 Task: Look for space in Modiin, Israel from 6th September, 2023 to 10th September, 2023 for 1 adult in price range Rs.9000 to Rs.17000. Place can be private room with 1  bedroom having 1 bed and 1 bathroom. Property type can be house, flat, guest house, hotel. Amenities needed are: washing machine. Booking option can be shelf check-in. Required host language is English.
Action: Mouse moved to (428, 56)
Screenshot: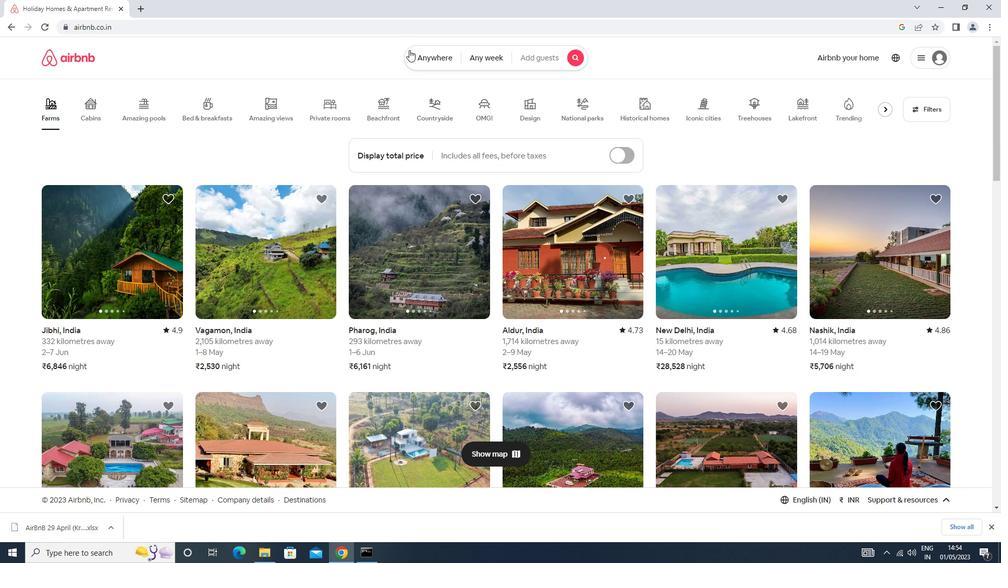 
Action: Mouse pressed left at (428, 56)
Screenshot: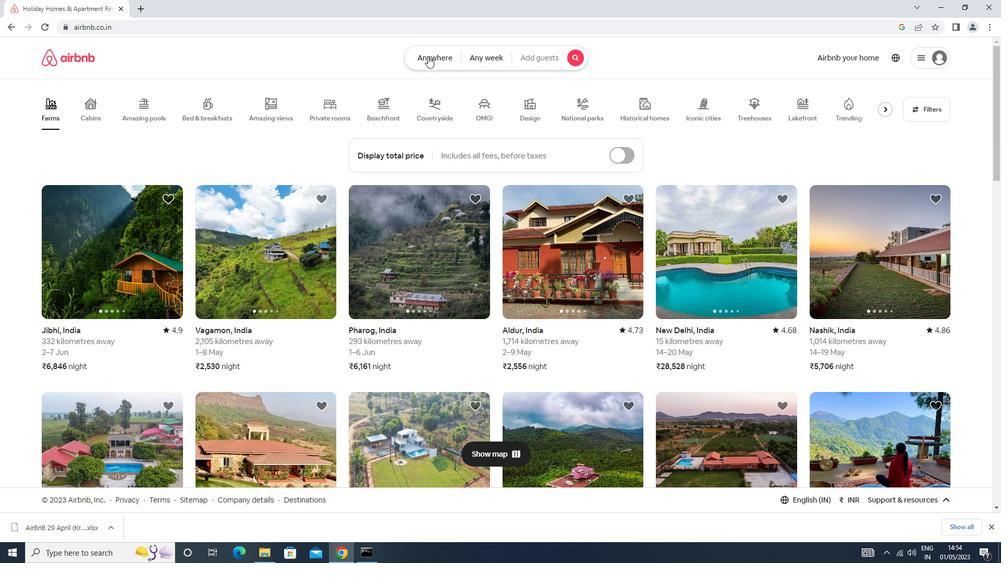 
Action: Mouse moved to (350, 95)
Screenshot: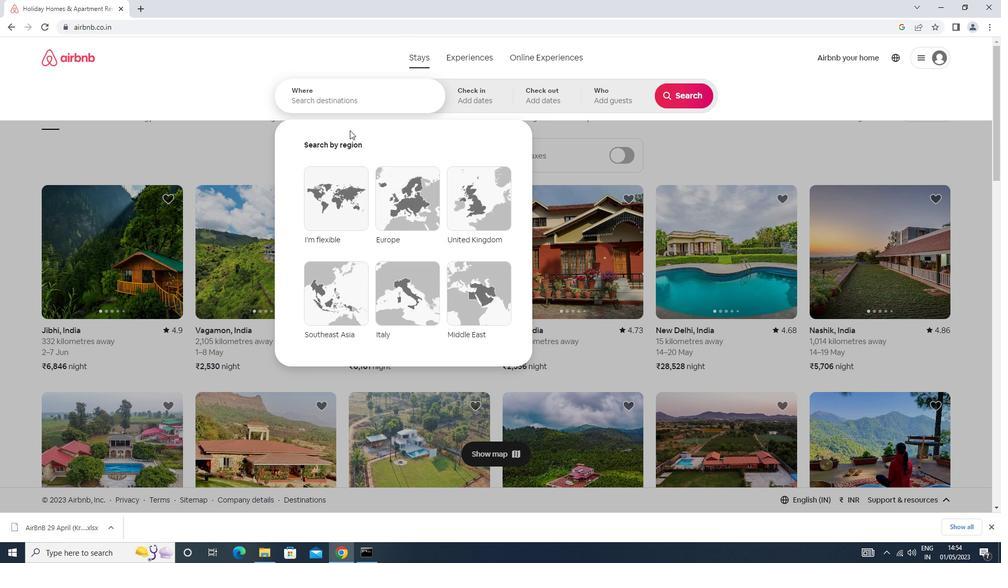 
Action: Mouse pressed left at (350, 95)
Screenshot: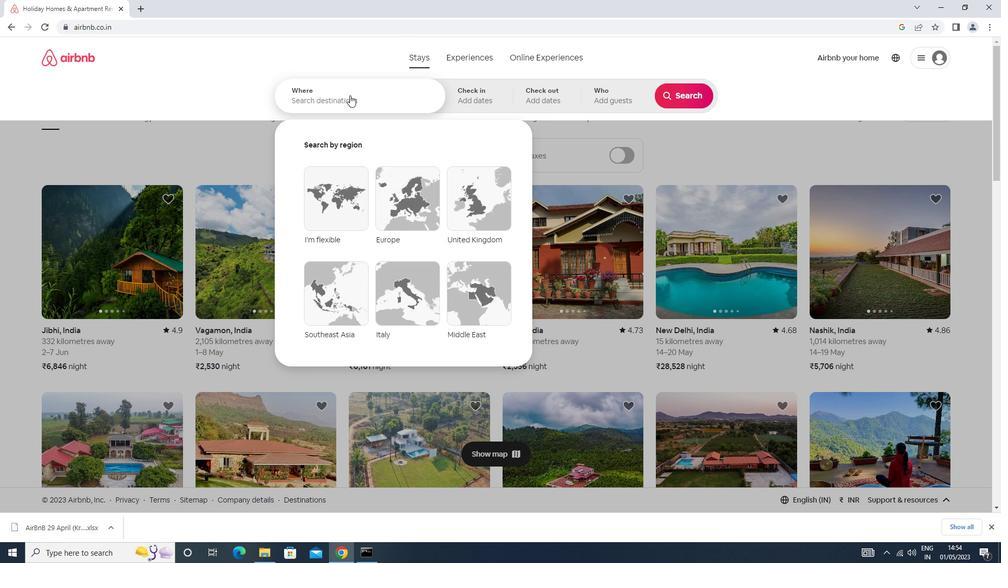 
Action: Mouse moved to (350, 95)
Screenshot: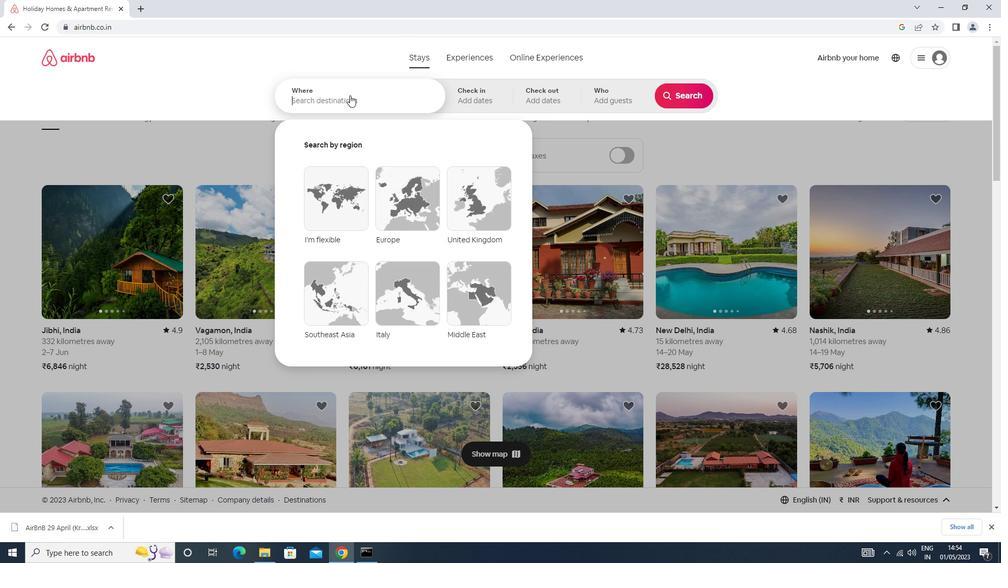 
Action: Key pressed modiin<Key.space><Key.down><Key.enter>
Screenshot: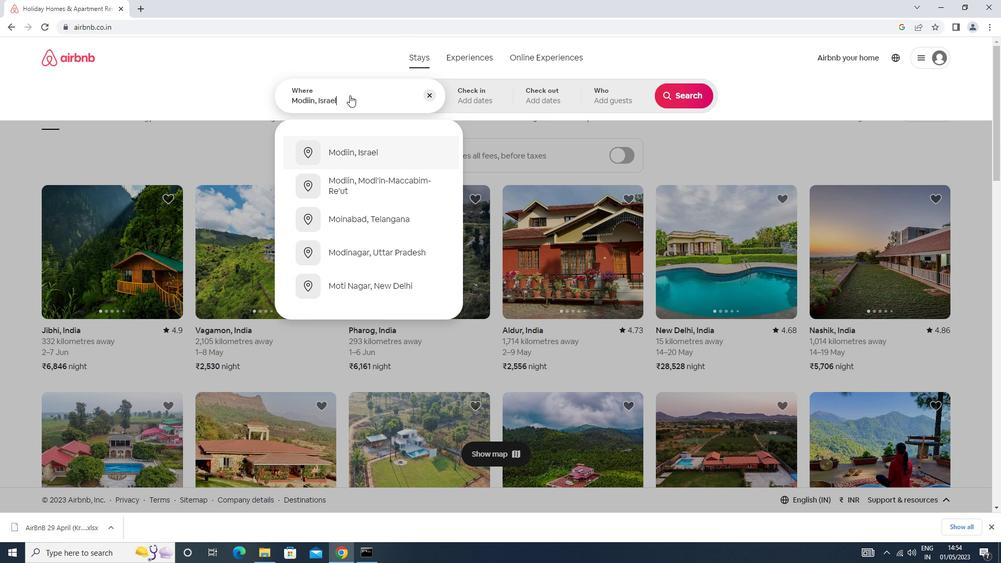 
Action: Mouse moved to (684, 175)
Screenshot: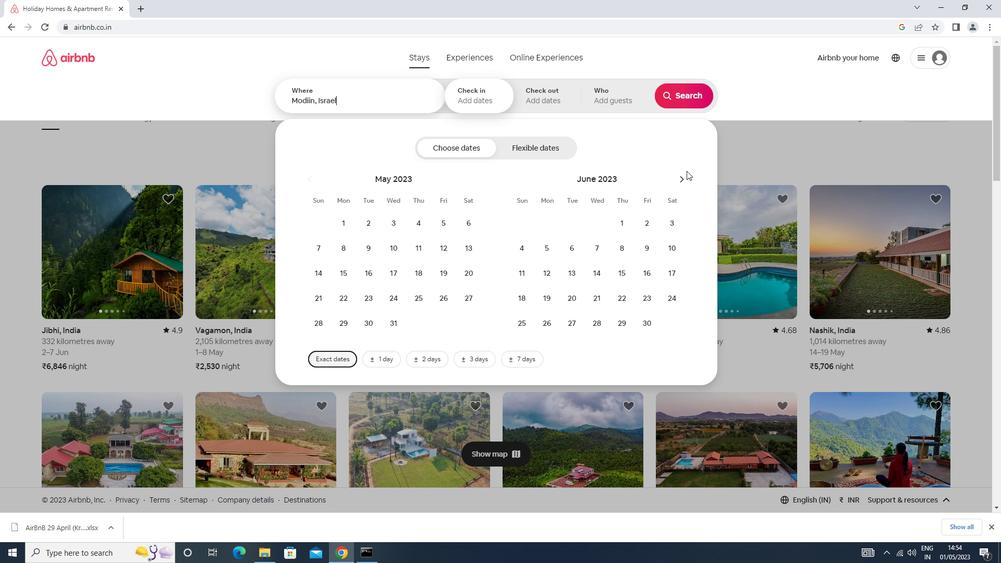 
Action: Mouse pressed left at (684, 175)
Screenshot: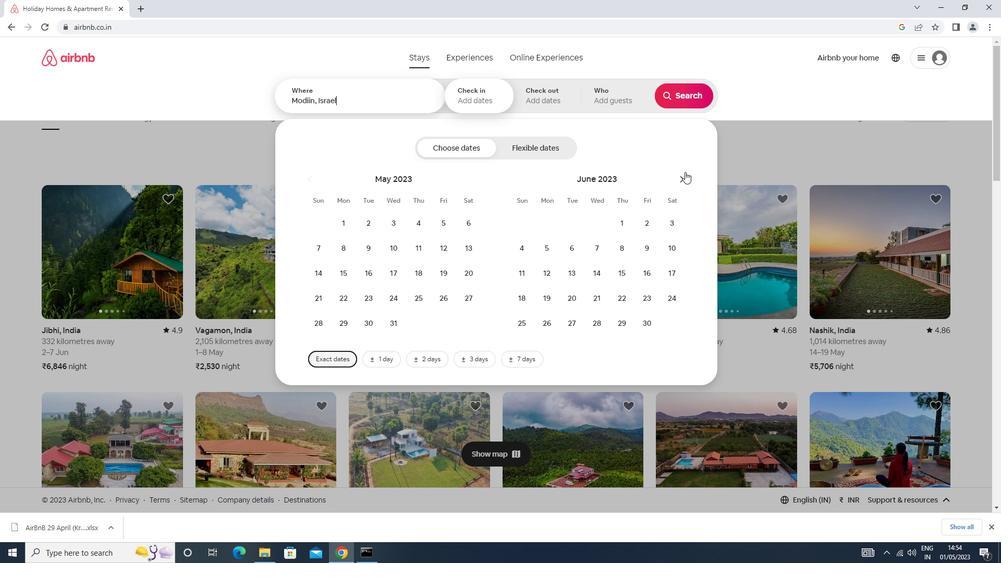 
Action: Mouse moved to (686, 173)
Screenshot: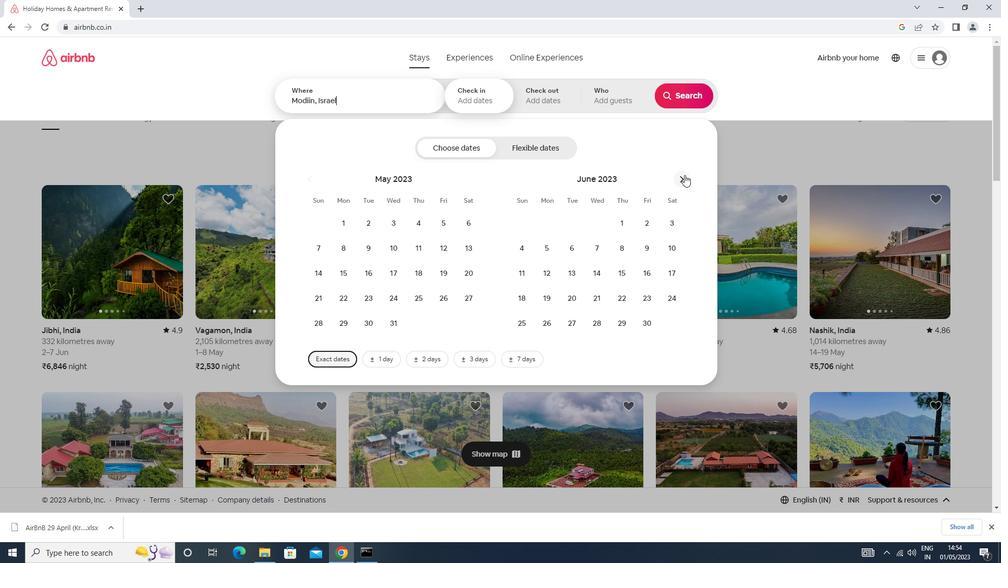 
Action: Mouse pressed left at (686, 173)
Screenshot: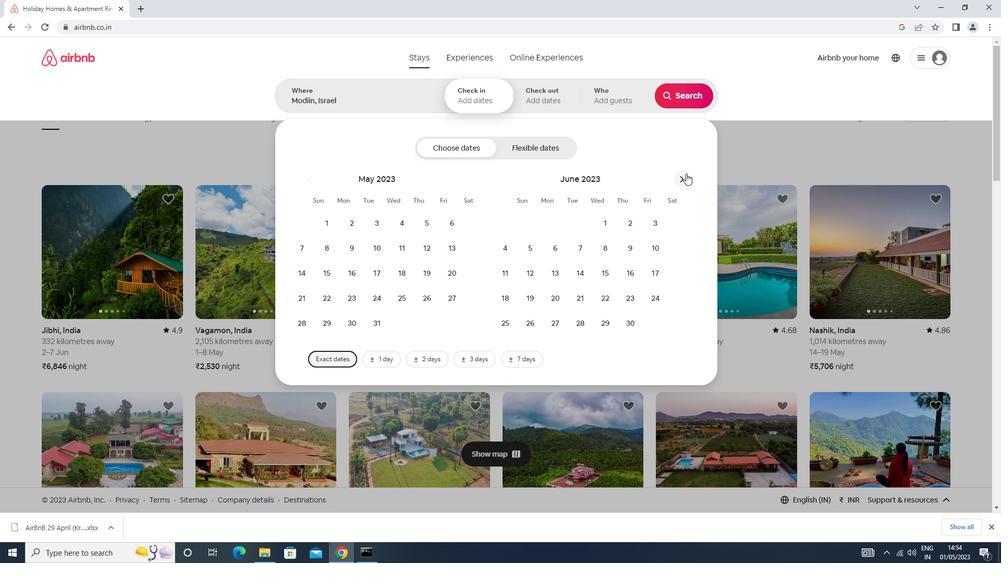 
Action: Mouse moved to (688, 172)
Screenshot: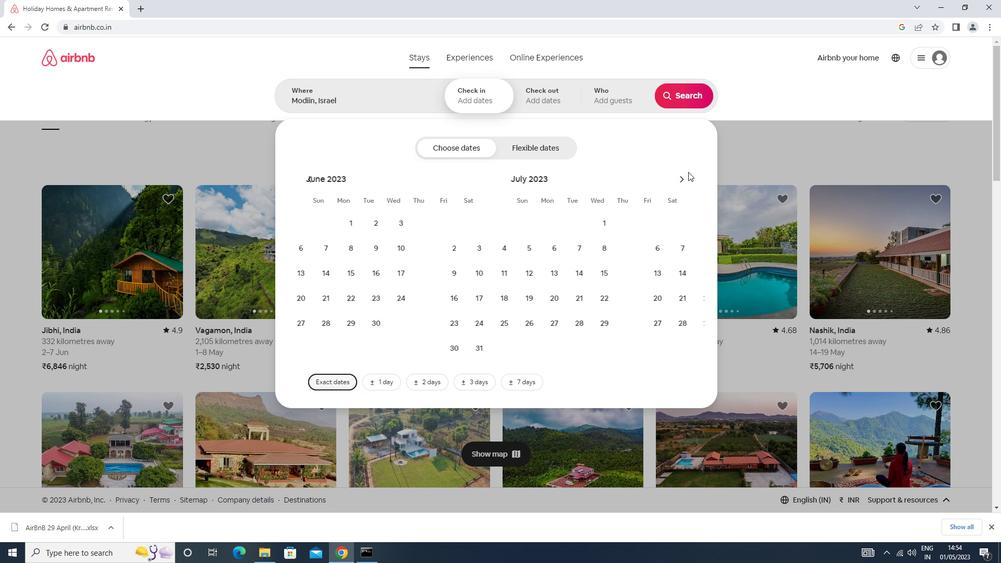 
Action: Mouse pressed left at (688, 172)
Screenshot: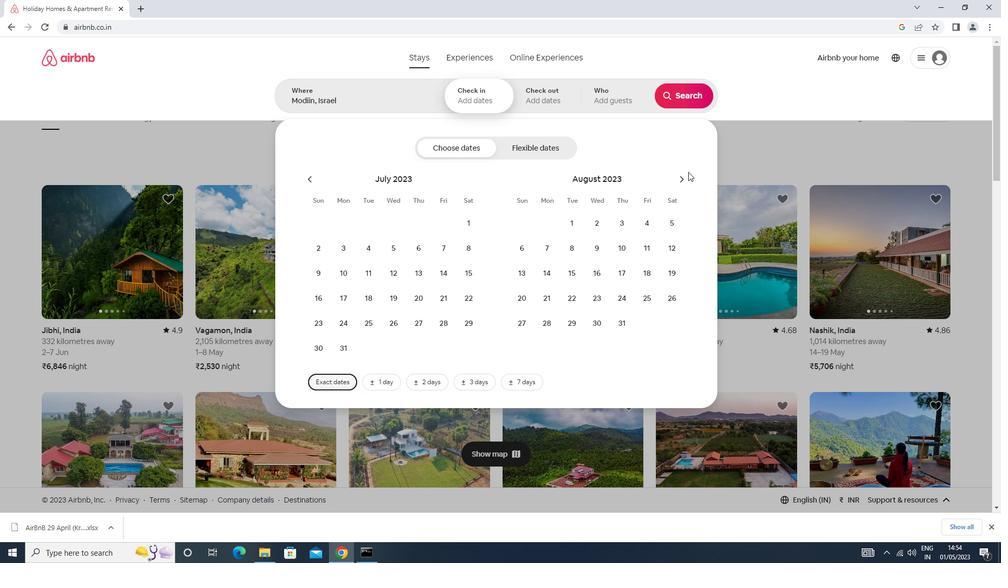
Action: Mouse moved to (679, 176)
Screenshot: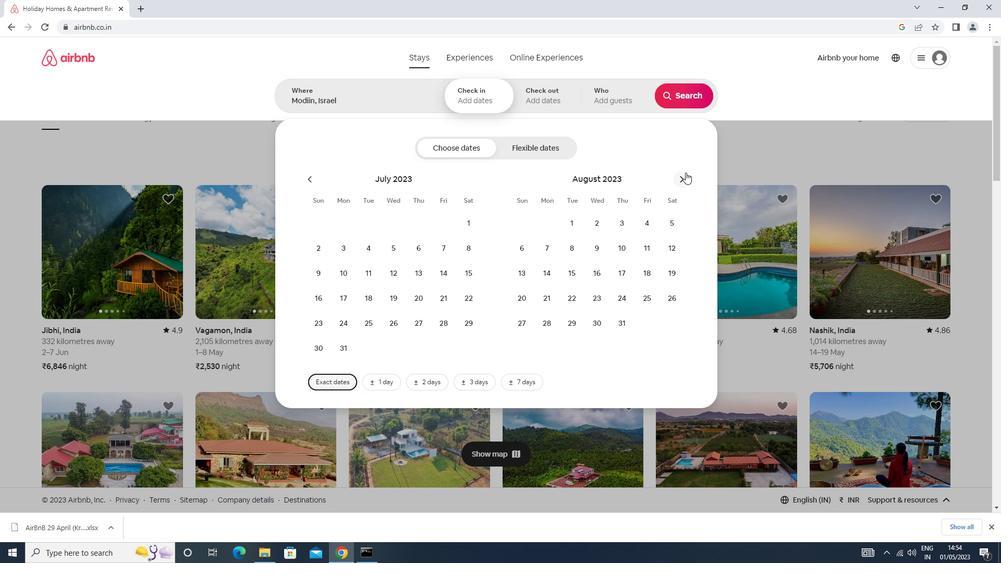
Action: Mouse pressed left at (679, 176)
Screenshot: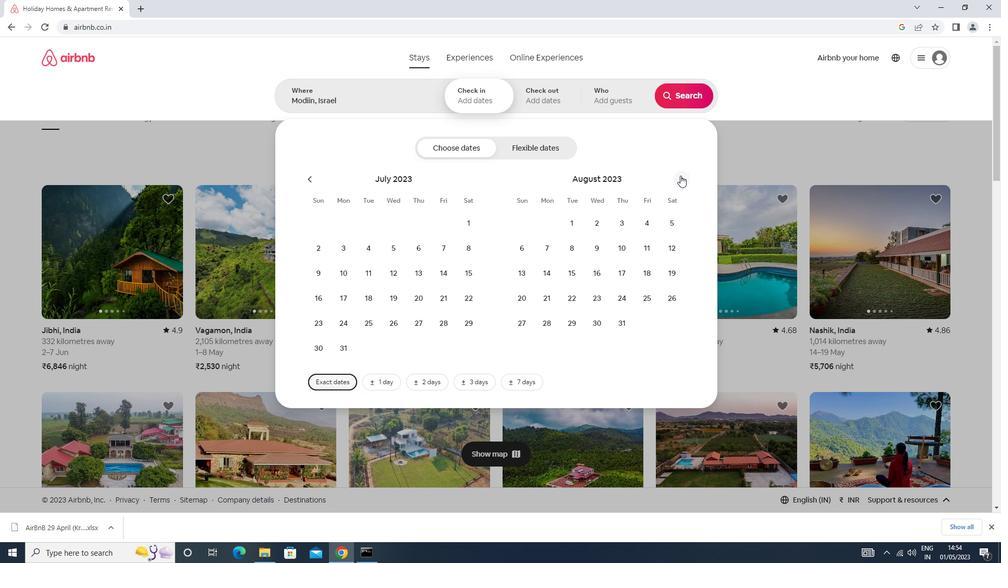 
Action: Mouse moved to (598, 249)
Screenshot: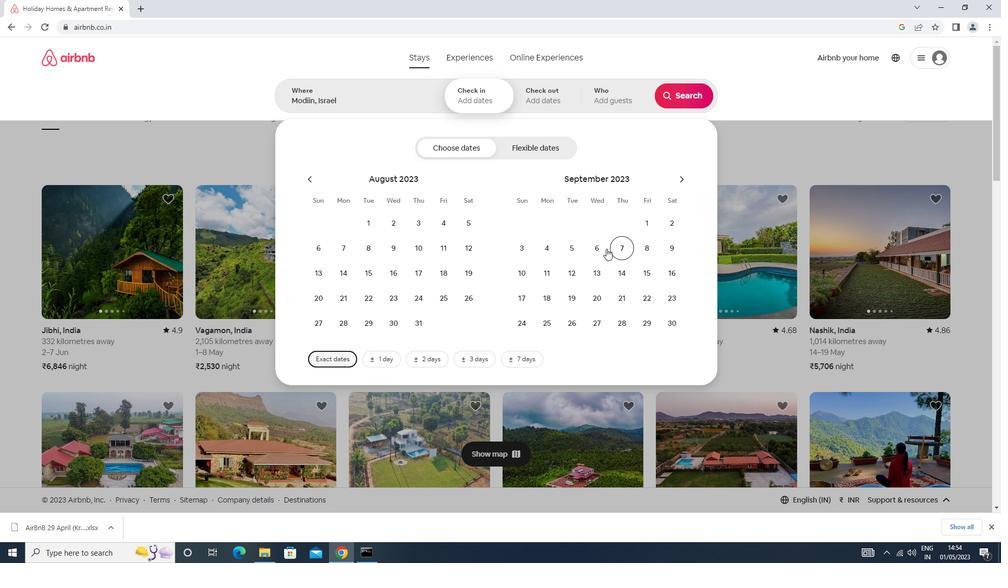 
Action: Mouse pressed left at (598, 249)
Screenshot: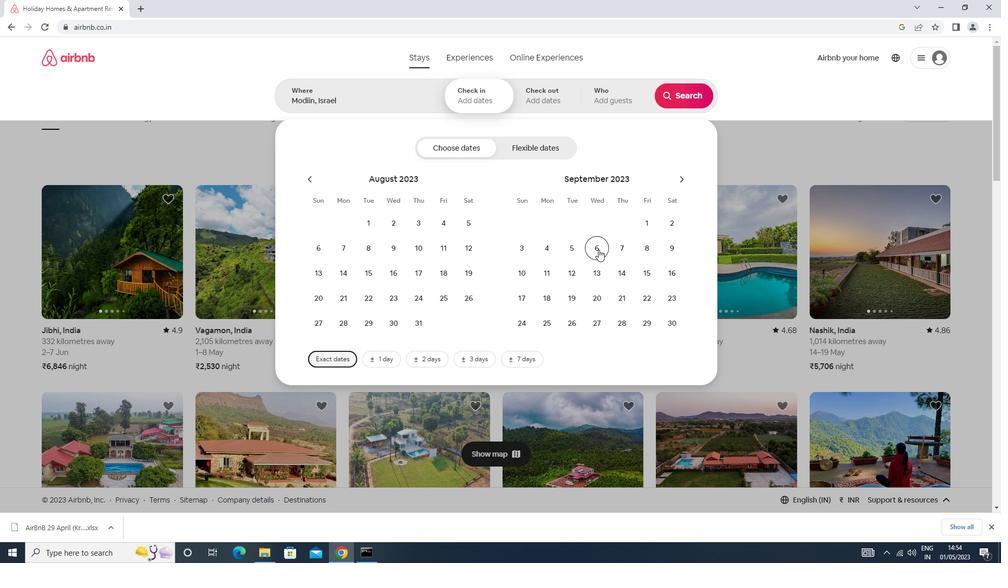 
Action: Mouse moved to (523, 272)
Screenshot: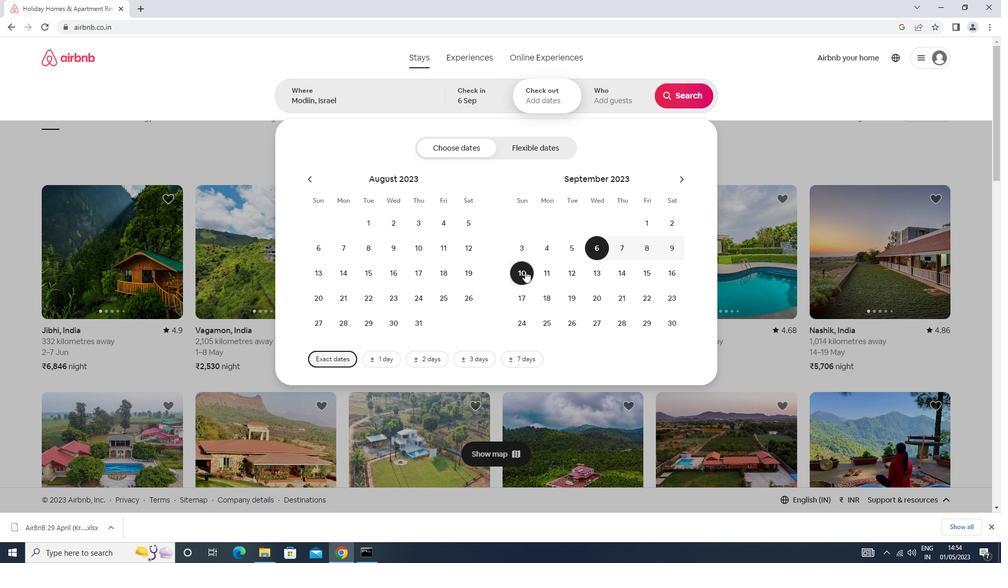 
Action: Mouse pressed left at (523, 272)
Screenshot: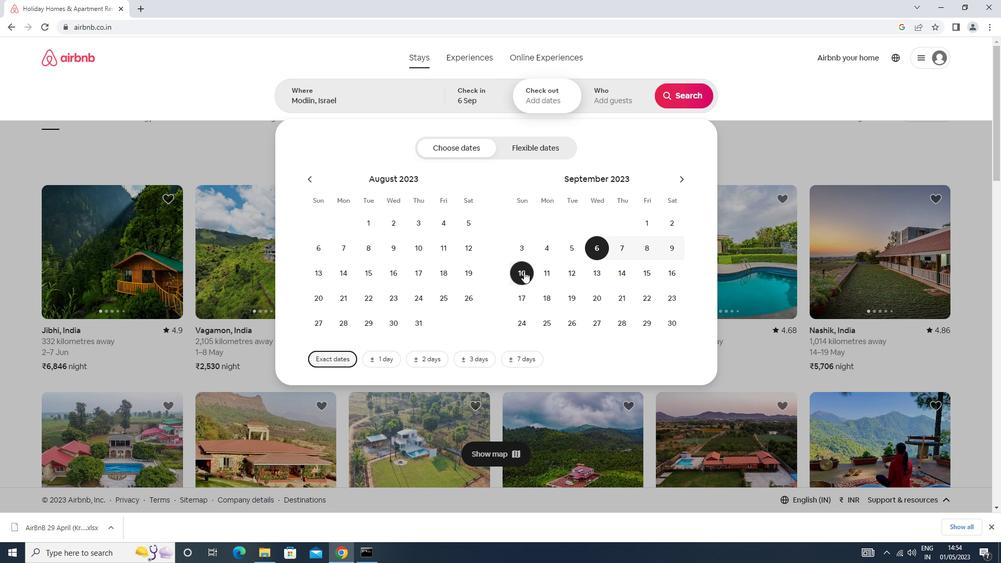 
Action: Mouse moved to (610, 92)
Screenshot: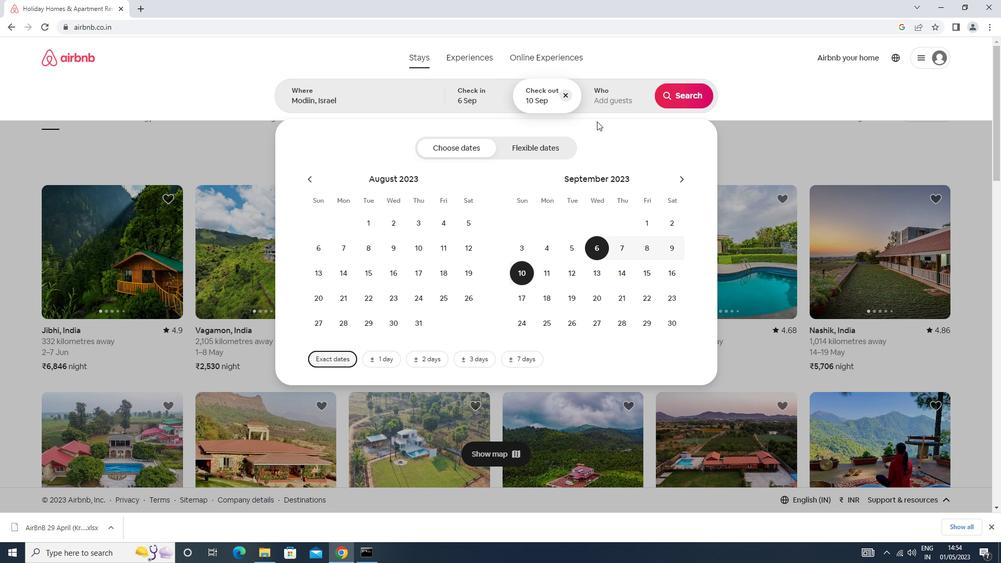 
Action: Mouse pressed left at (610, 92)
Screenshot: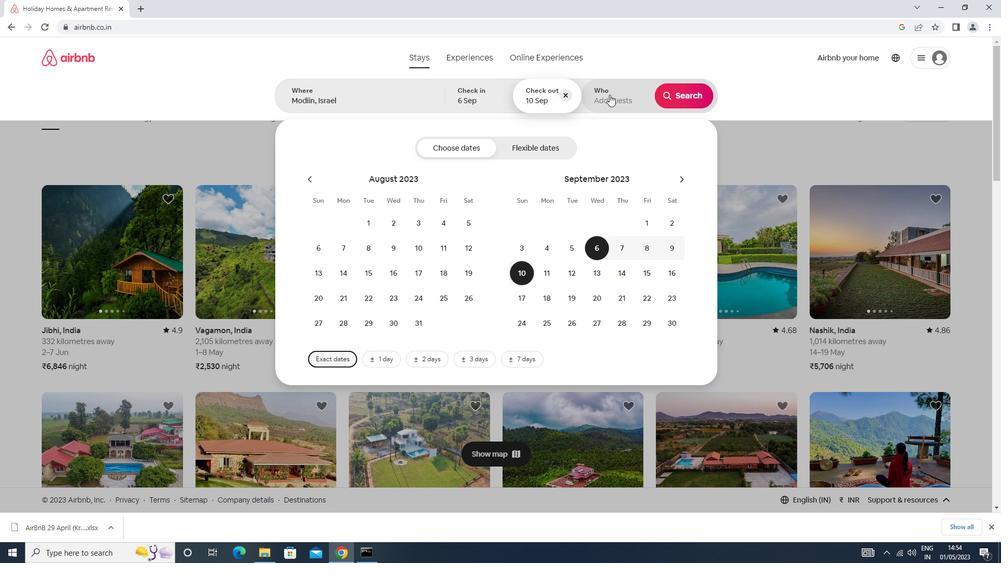 
Action: Mouse moved to (689, 151)
Screenshot: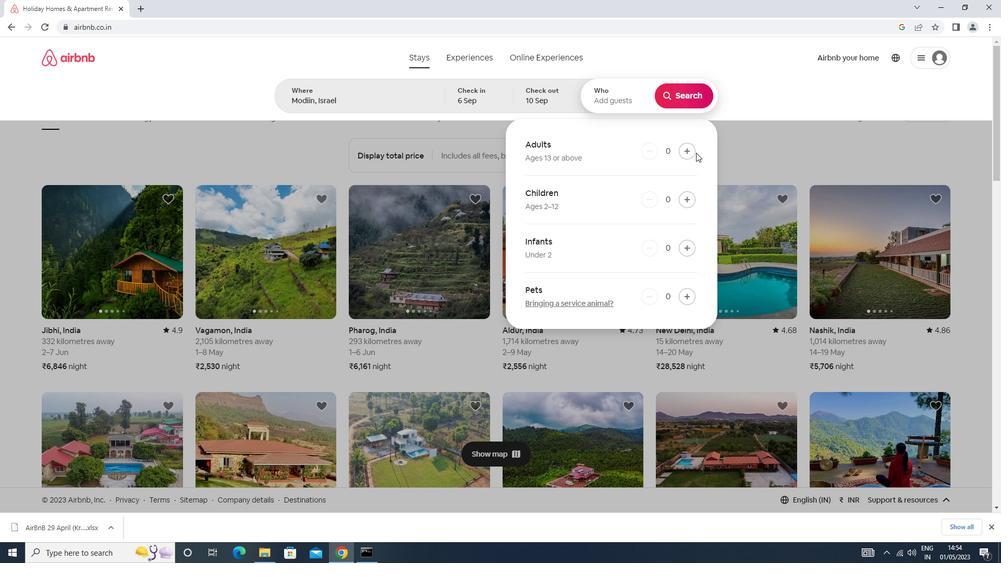 
Action: Mouse pressed left at (689, 151)
Screenshot: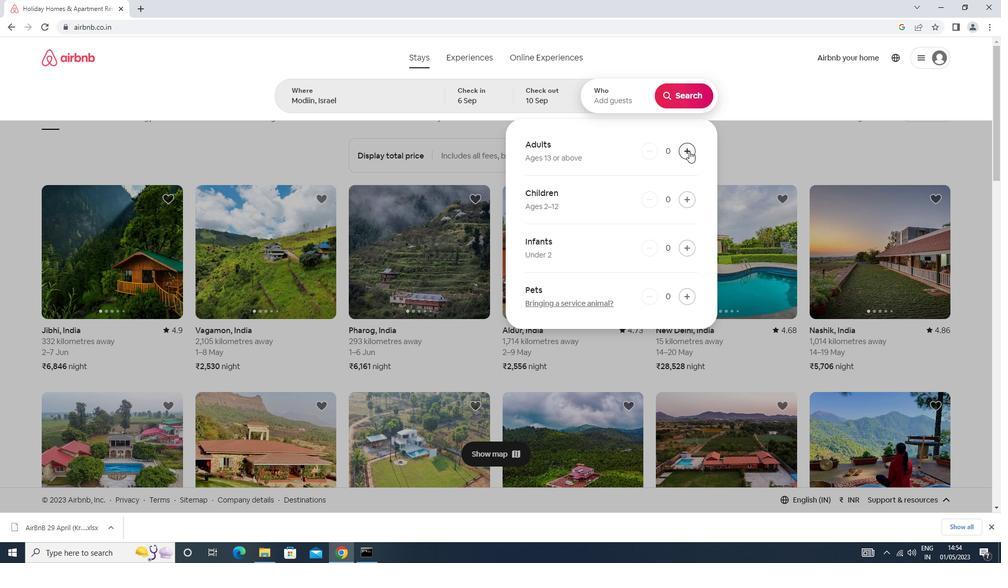 
Action: Mouse moved to (692, 90)
Screenshot: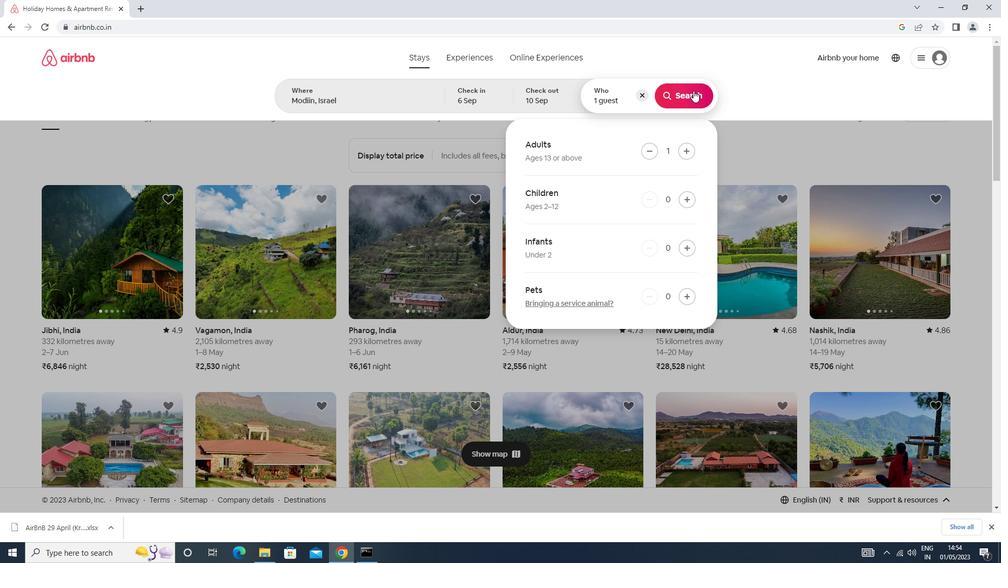 
Action: Mouse pressed left at (692, 90)
Screenshot: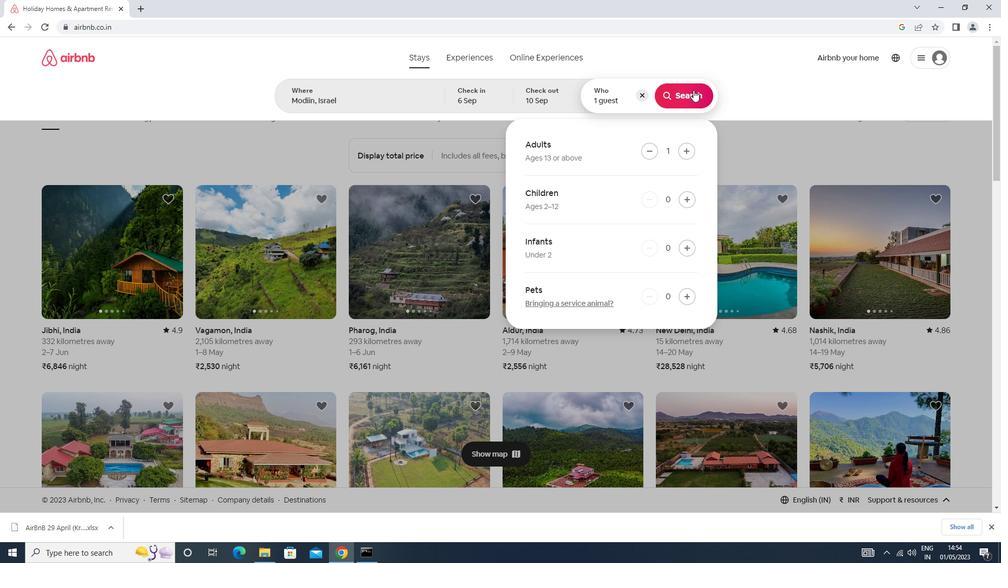 
Action: Mouse moved to (947, 98)
Screenshot: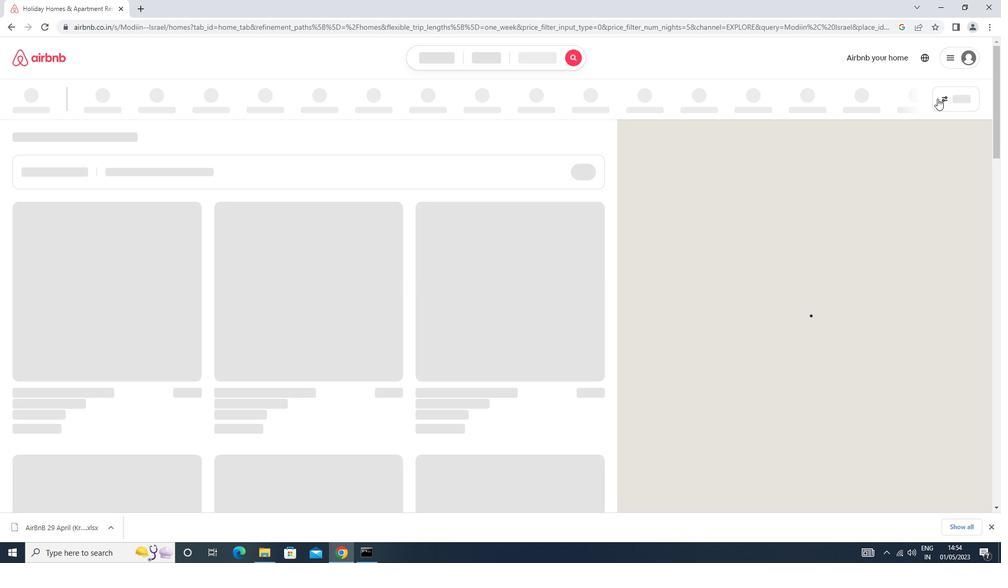 
Action: Mouse pressed left at (947, 98)
Screenshot: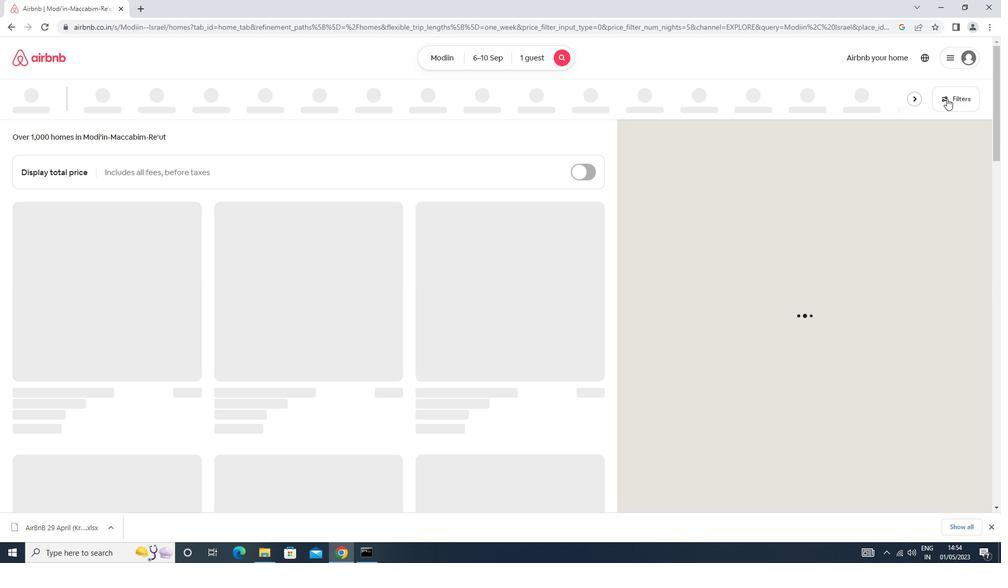 
Action: Mouse moved to (401, 234)
Screenshot: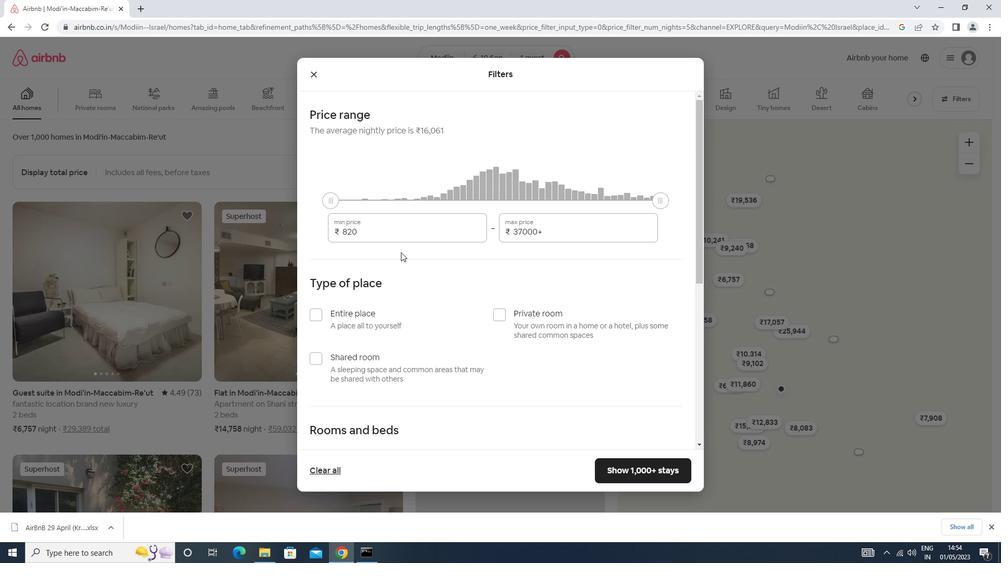 
Action: Mouse pressed left at (401, 234)
Screenshot: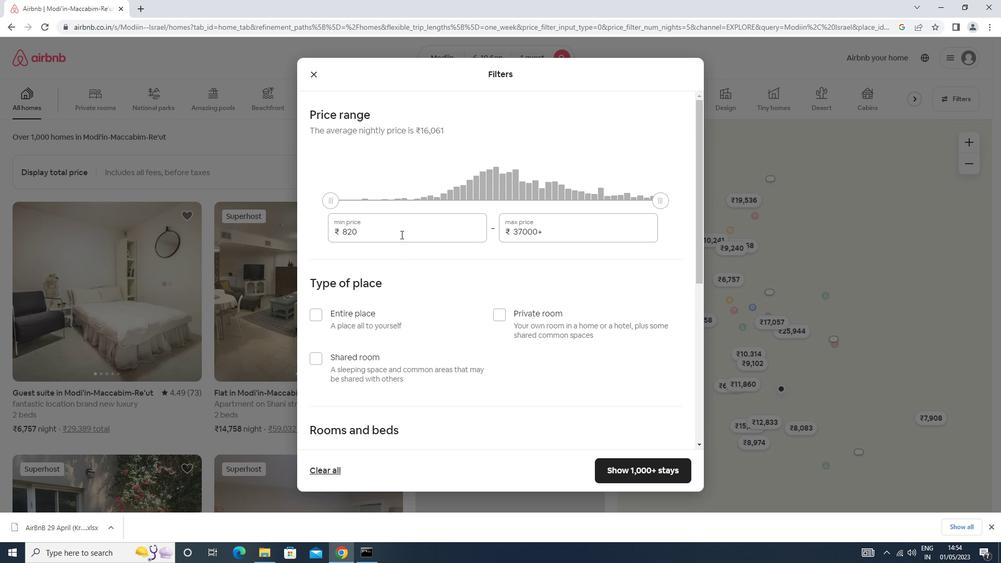 
Action: Mouse moved to (401, 230)
Screenshot: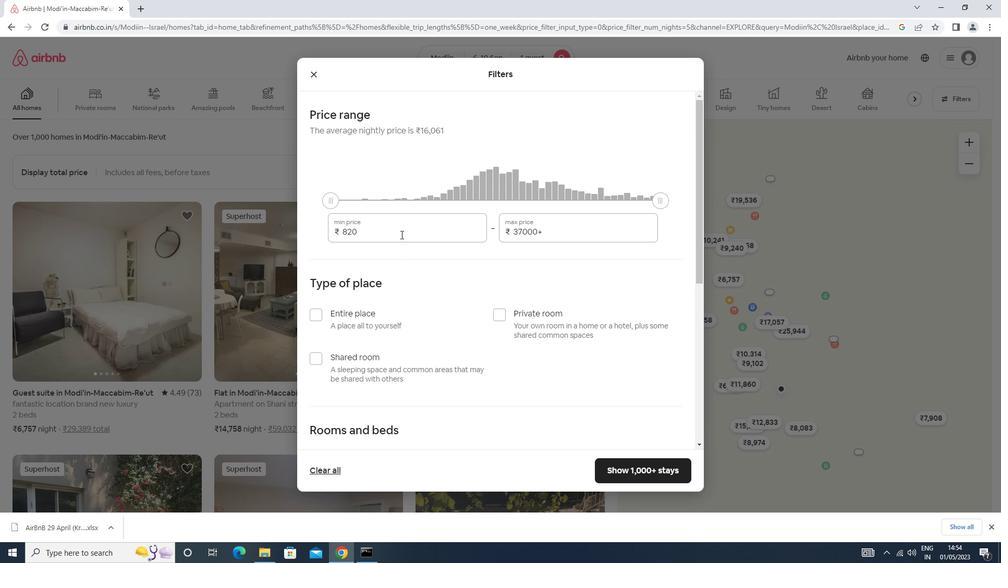 
Action: Key pressed <Key.backspace><Key.backspace><Key.backspace><Key.backspace><Key.backspace>9000<Key.tab>17000
Screenshot: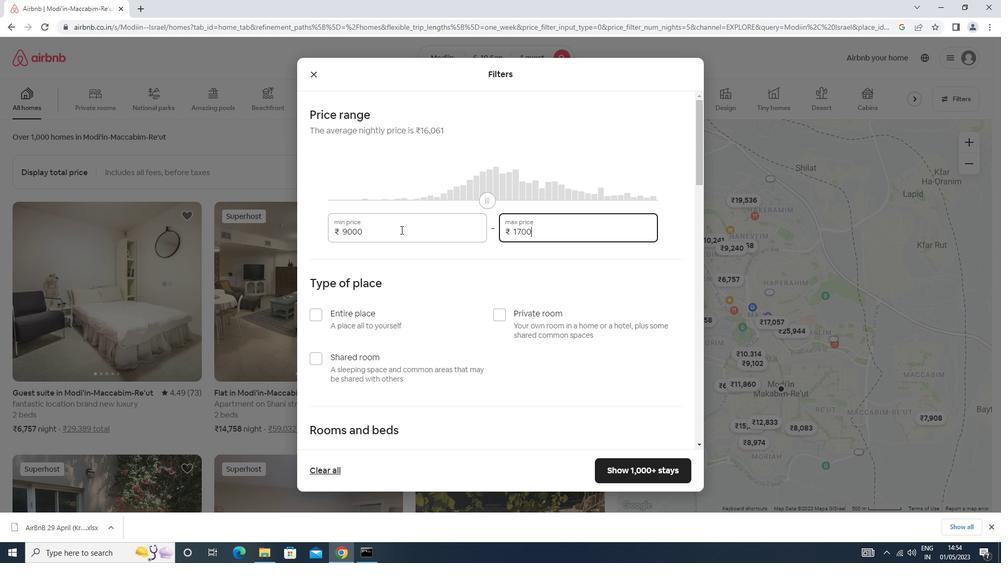 
Action: Mouse moved to (367, 285)
Screenshot: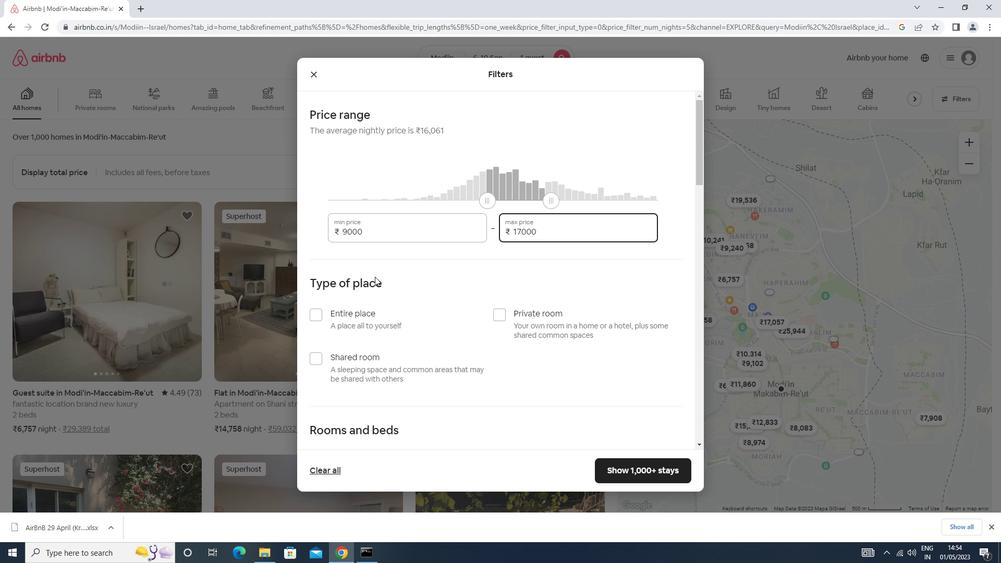 
Action: Mouse scrolled (367, 285) with delta (0, 0)
Screenshot: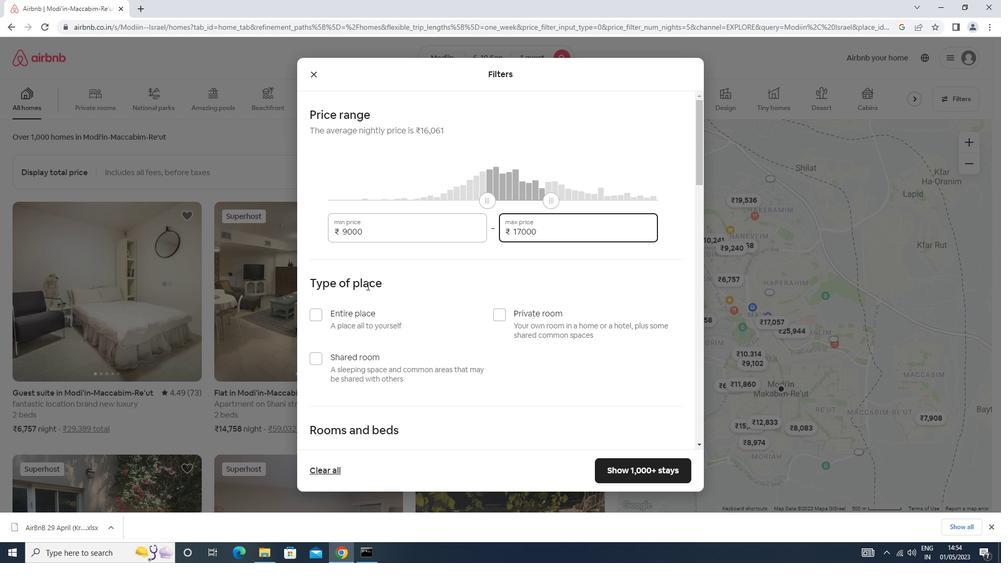 
Action: Mouse scrolled (367, 285) with delta (0, 0)
Screenshot: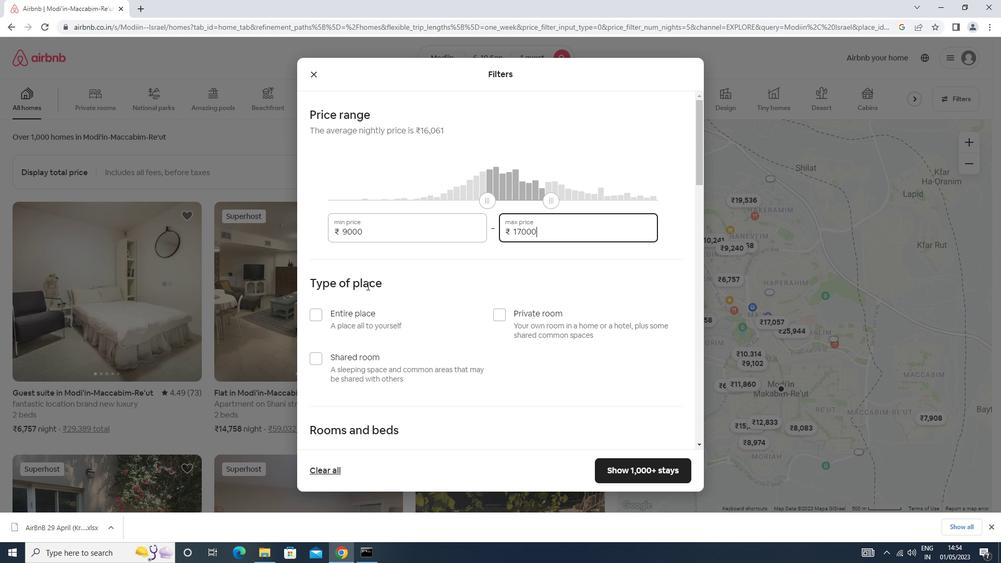
Action: Mouse moved to (505, 207)
Screenshot: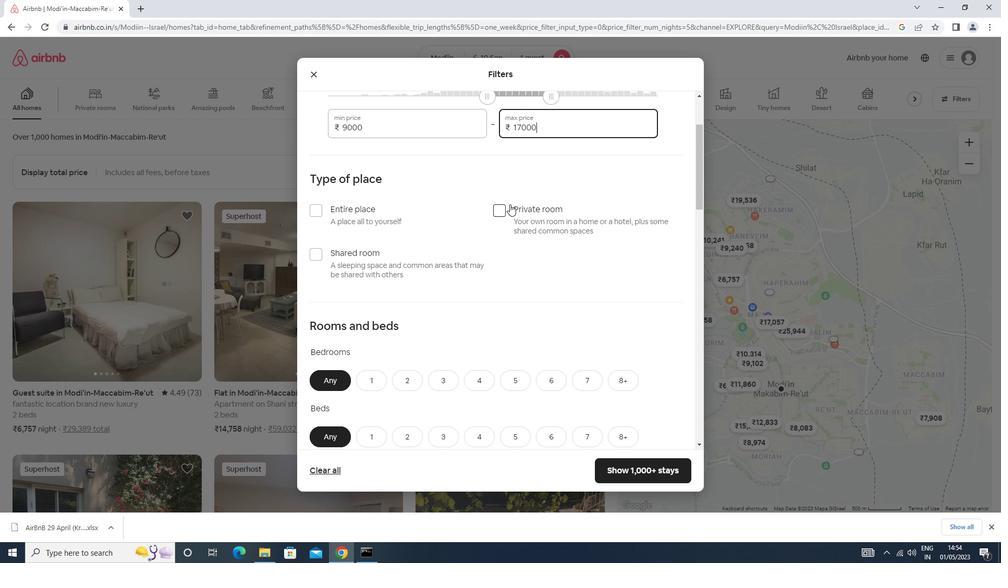 
Action: Mouse pressed left at (505, 207)
Screenshot: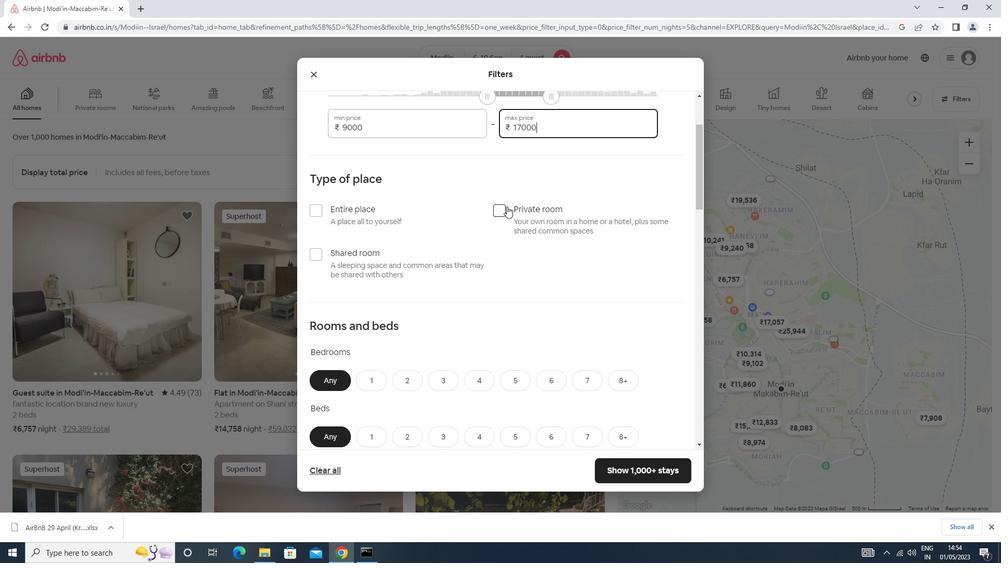 
Action: Mouse scrolled (505, 206) with delta (0, 0)
Screenshot: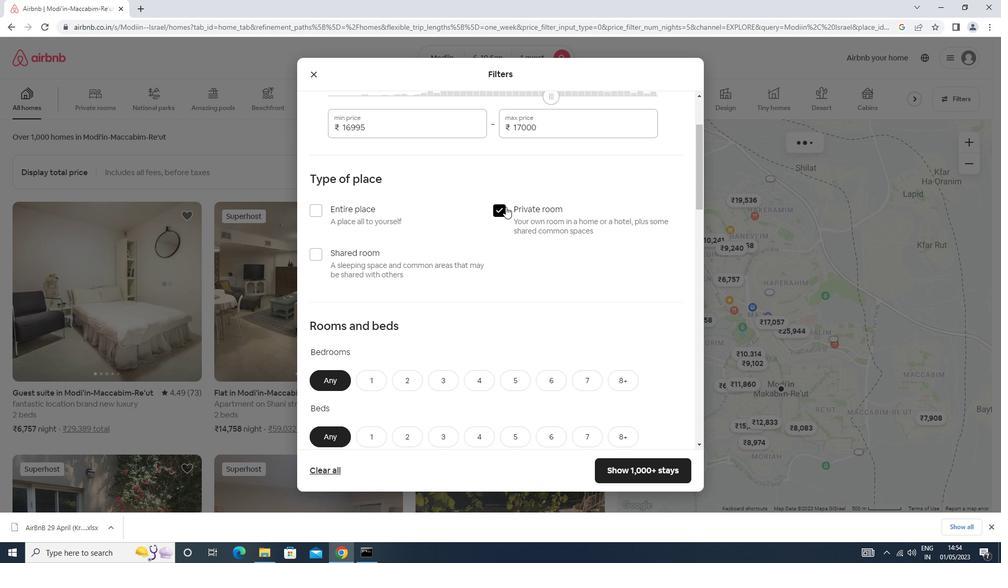 
Action: Mouse scrolled (505, 206) with delta (0, 0)
Screenshot: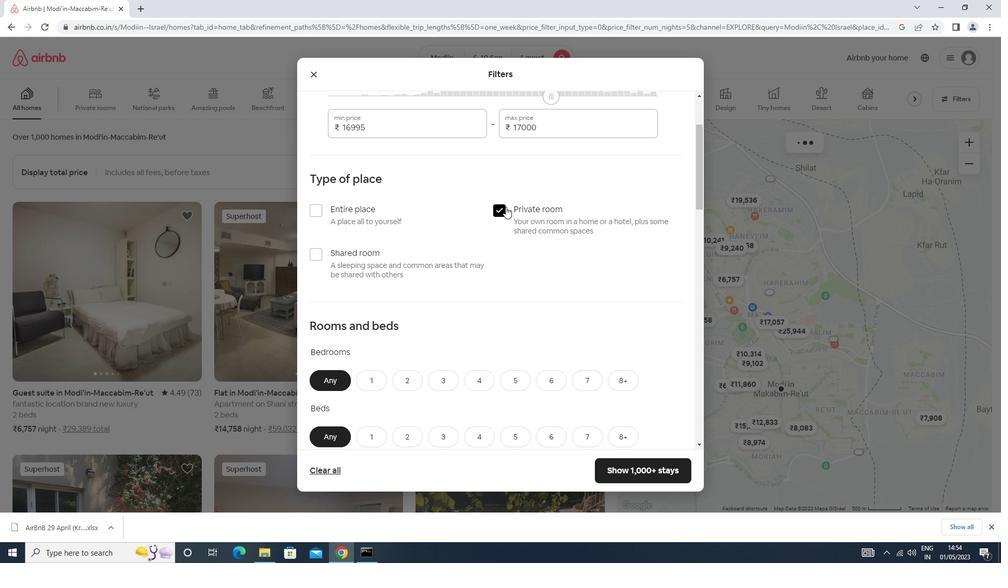 
Action: Mouse moved to (378, 276)
Screenshot: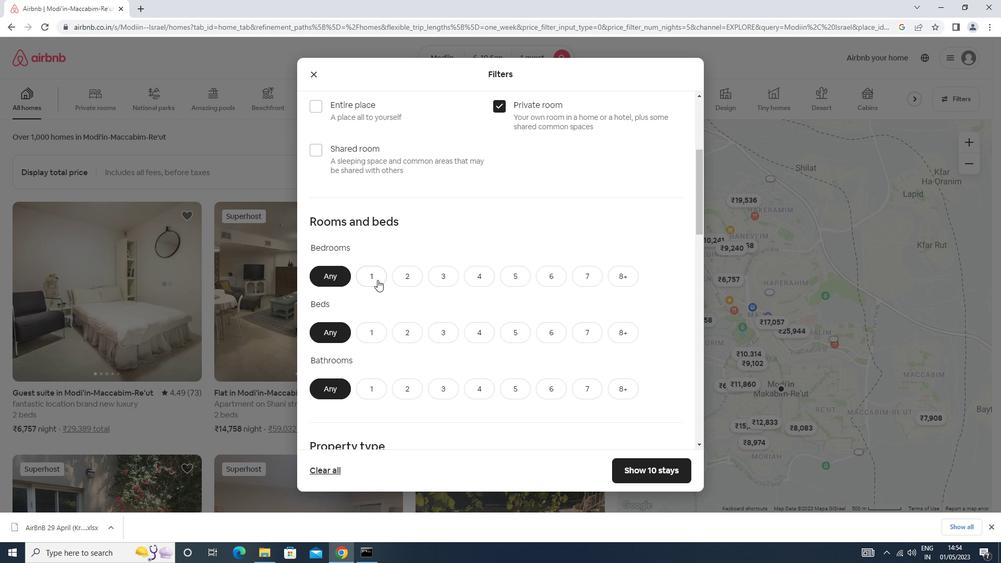 
Action: Mouse pressed left at (378, 276)
Screenshot: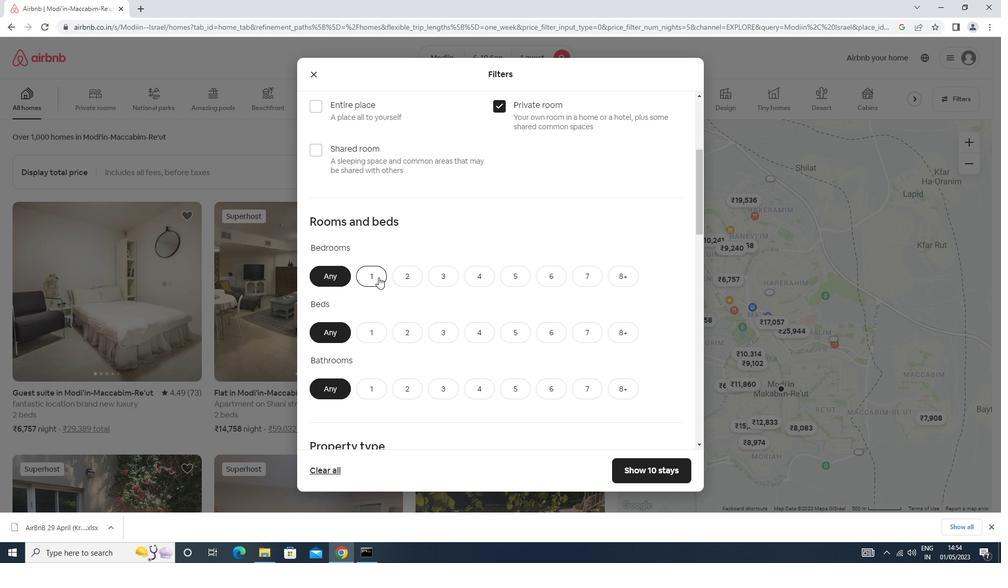 
Action: Mouse moved to (382, 333)
Screenshot: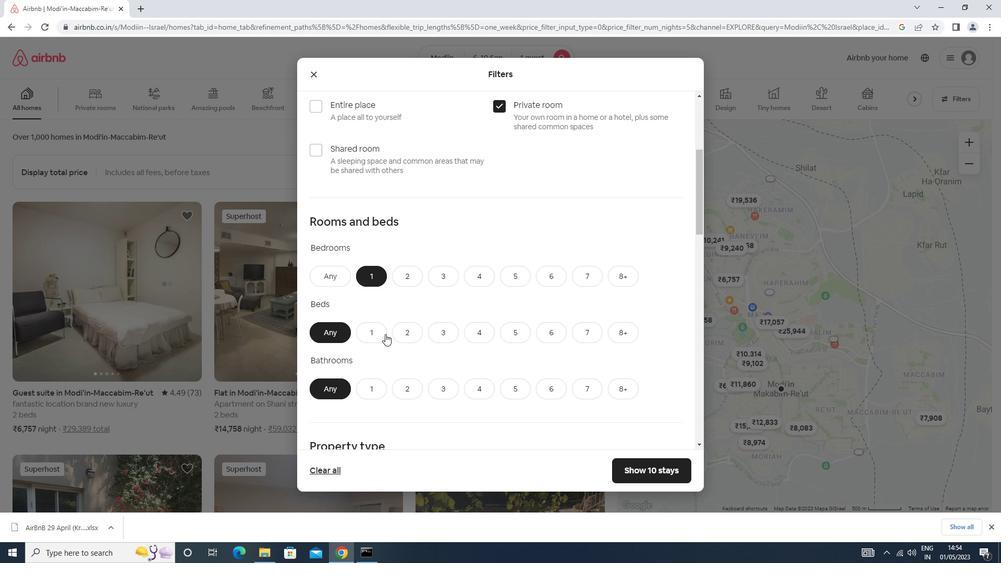 
Action: Mouse pressed left at (382, 333)
Screenshot: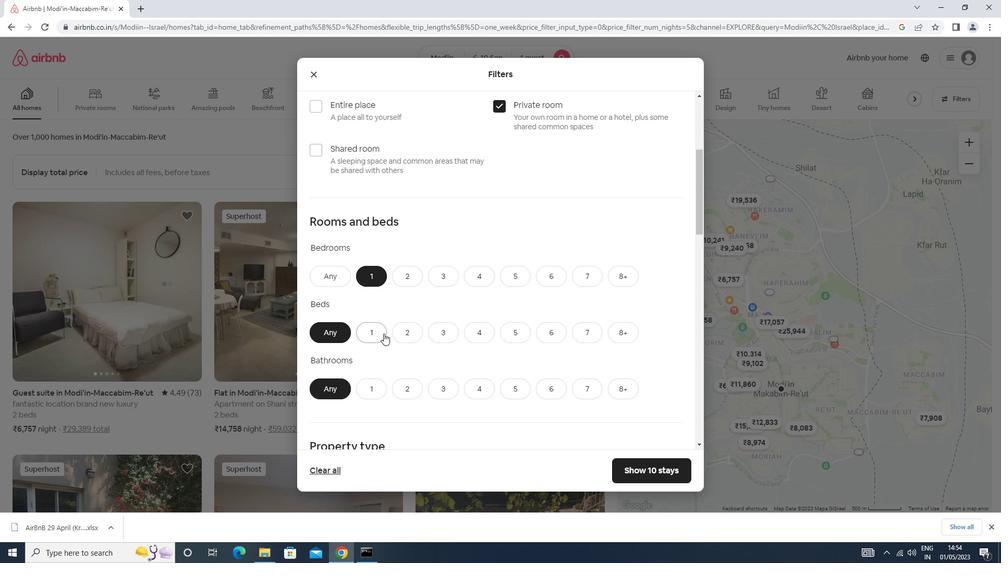 
Action: Mouse moved to (380, 389)
Screenshot: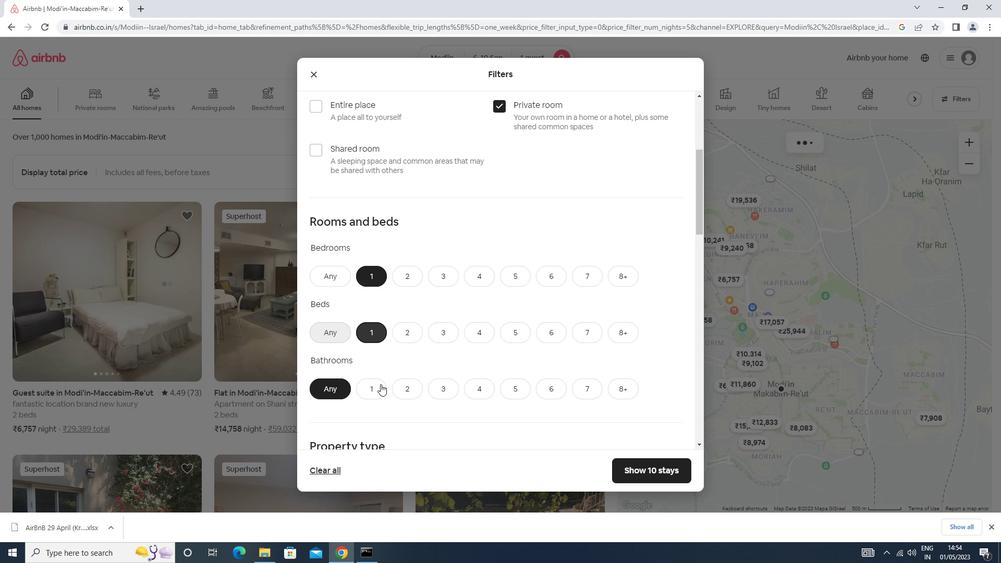 
Action: Mouse pressed left at (380, 389)
Screenshot: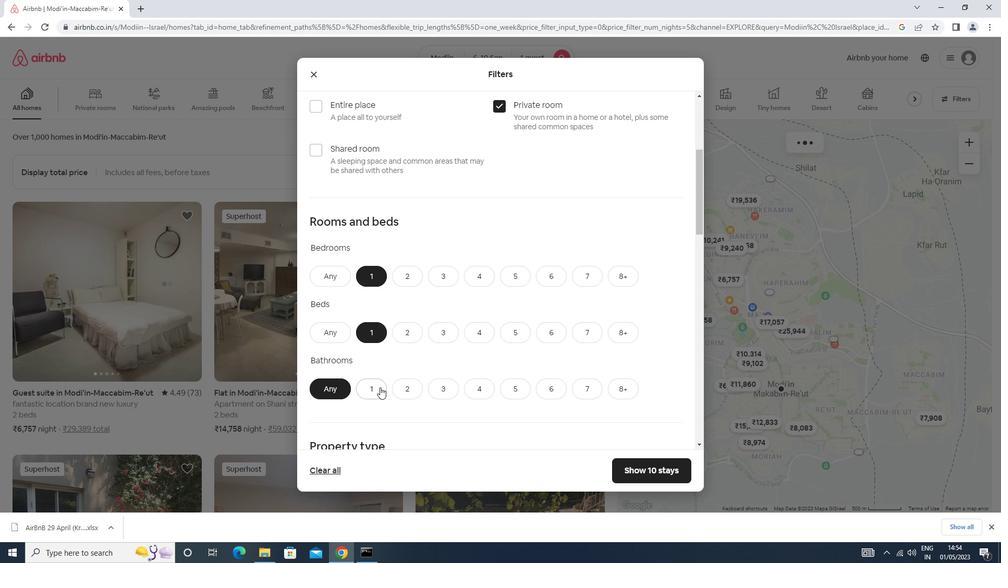 
Action: Mouse moved to (379, 384)
Screenshot: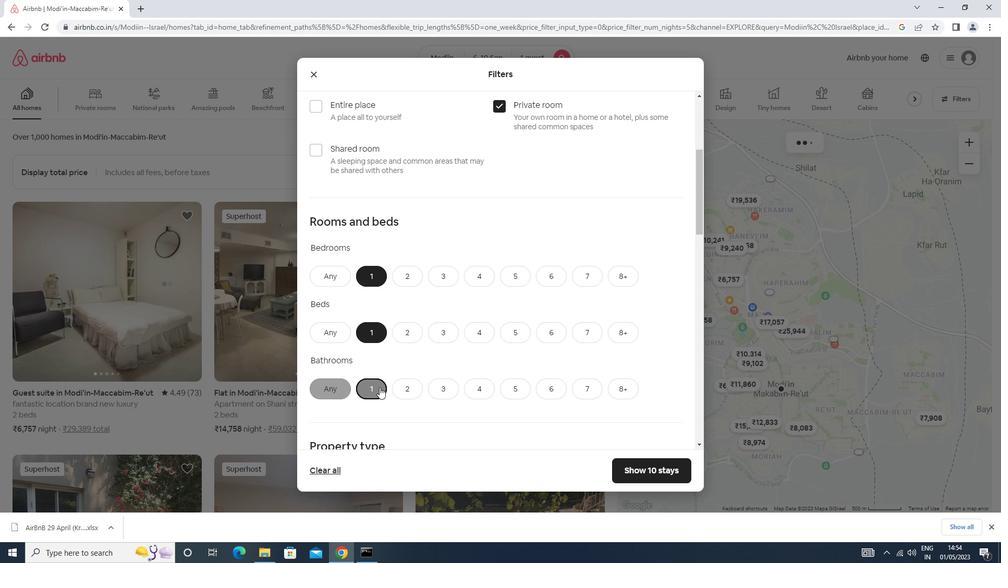
Action: Mouse scrolled (379, 383) with delta (0, 0)
Screenshot: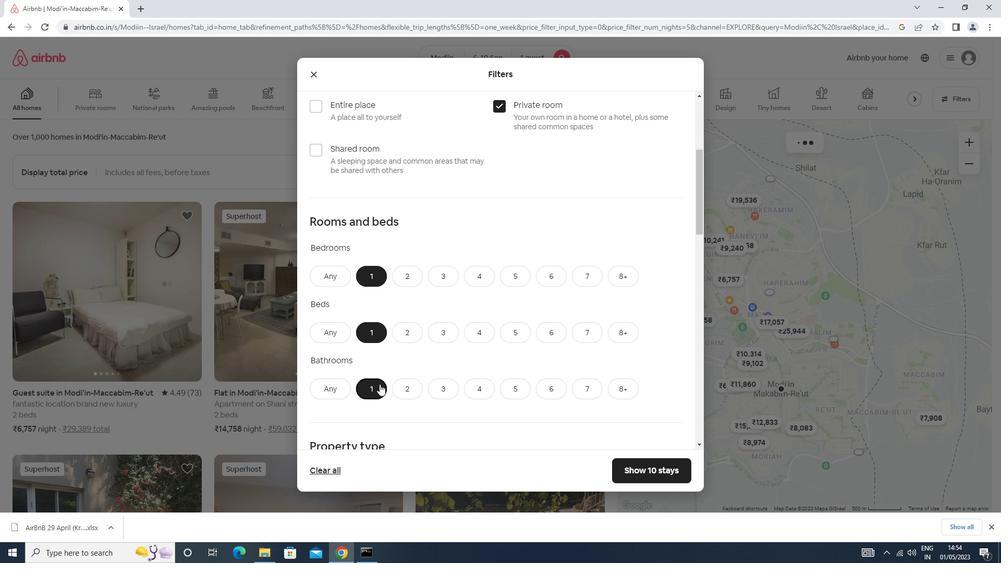 
Action: Mouse scrolled (379, 383) with delta (0, 0)
Screenshot: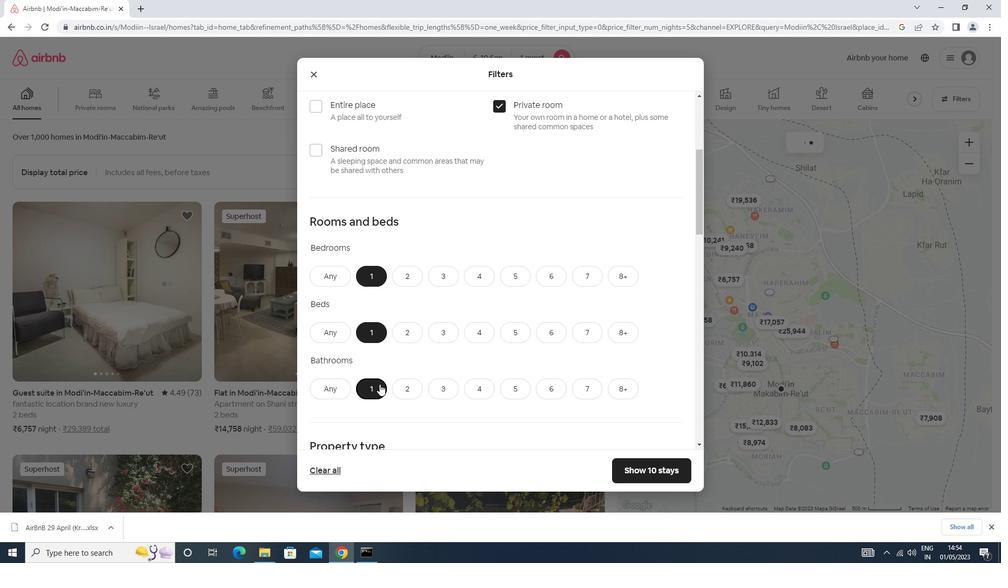 
Action: Mouse scrolled (379, 383) with delta (0, 0)
Screenshot: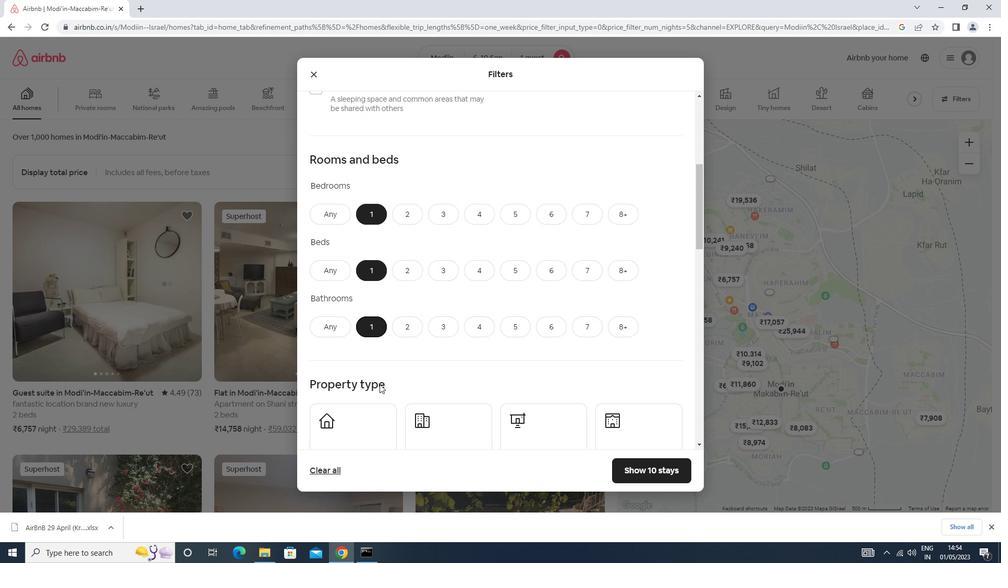 
Action: Mouse scrolled (379, 383) with delta (0, 0)
Screenshot: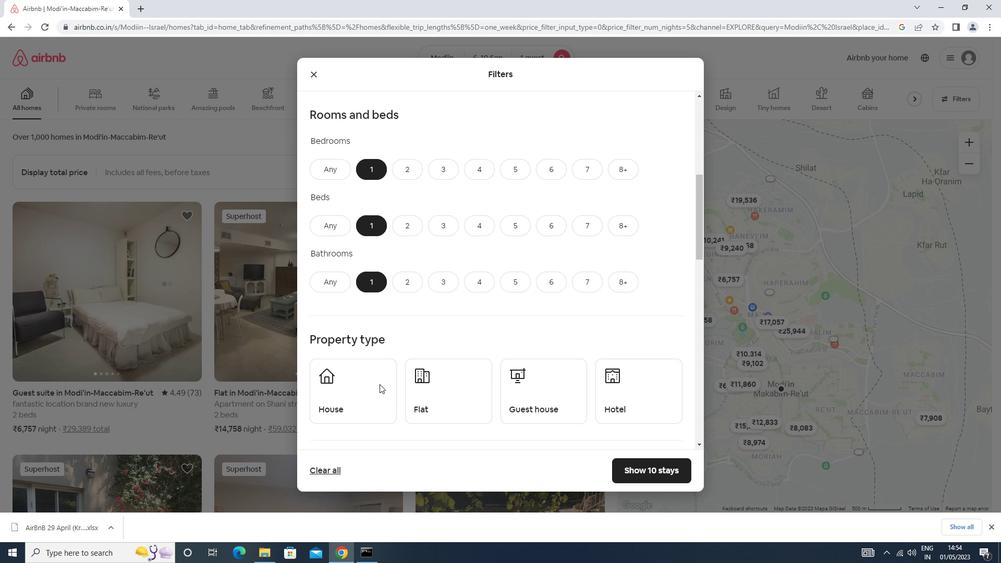 
Action: Mouse scrolled (379, 383) with delta (0, 0)
Screenshot: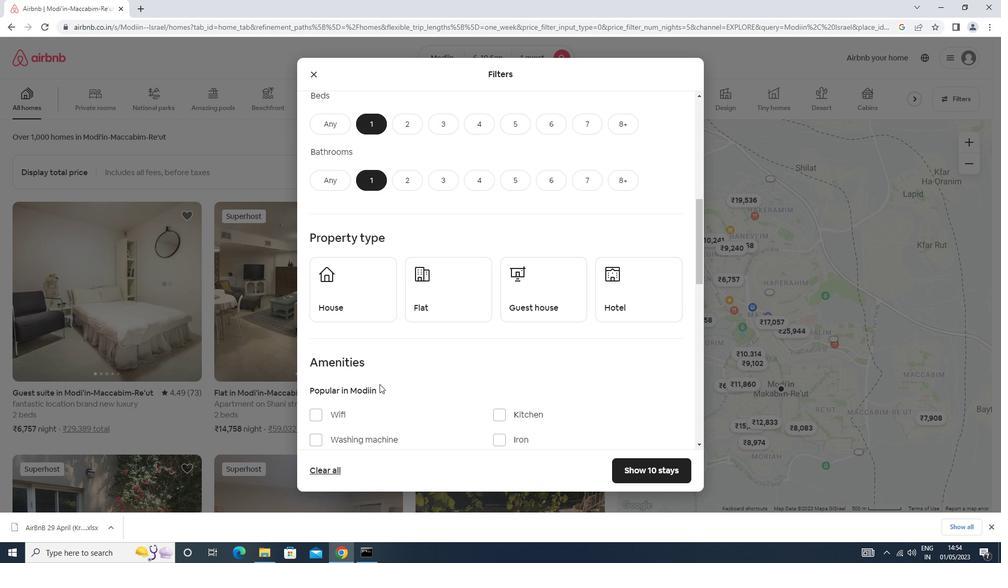 
Action: Mouse moved to (366, 383)
Screenshot: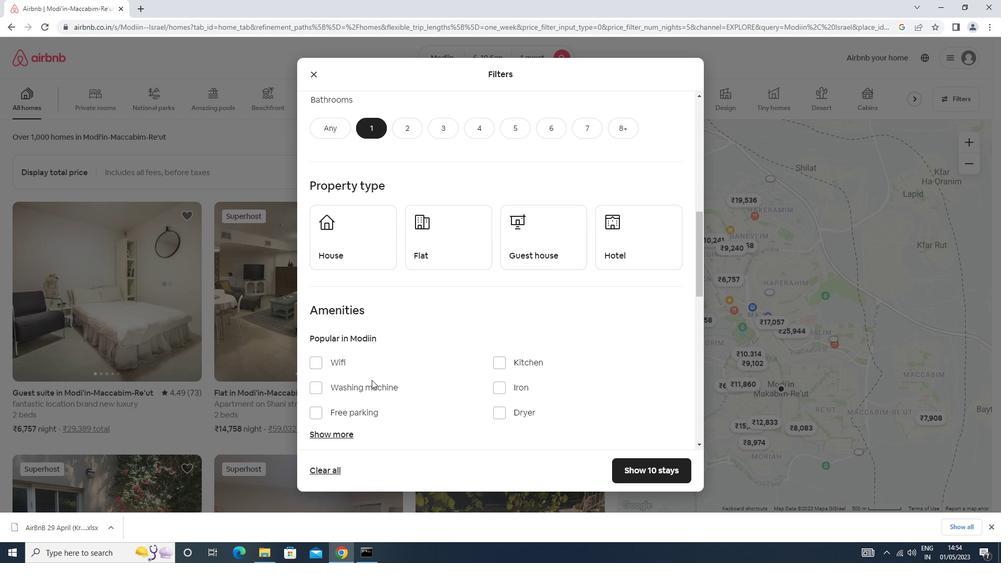 
Action: Mouse pressed left at (366, 383)
Screenshot: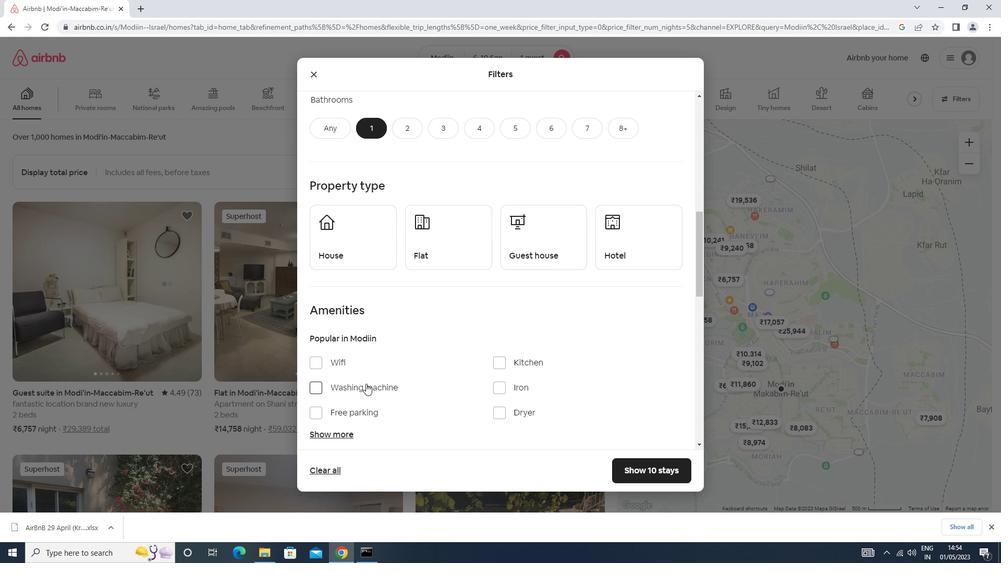 
Action: Mouse scrolled (366, 383) with delta (0, 0)
Screenshot: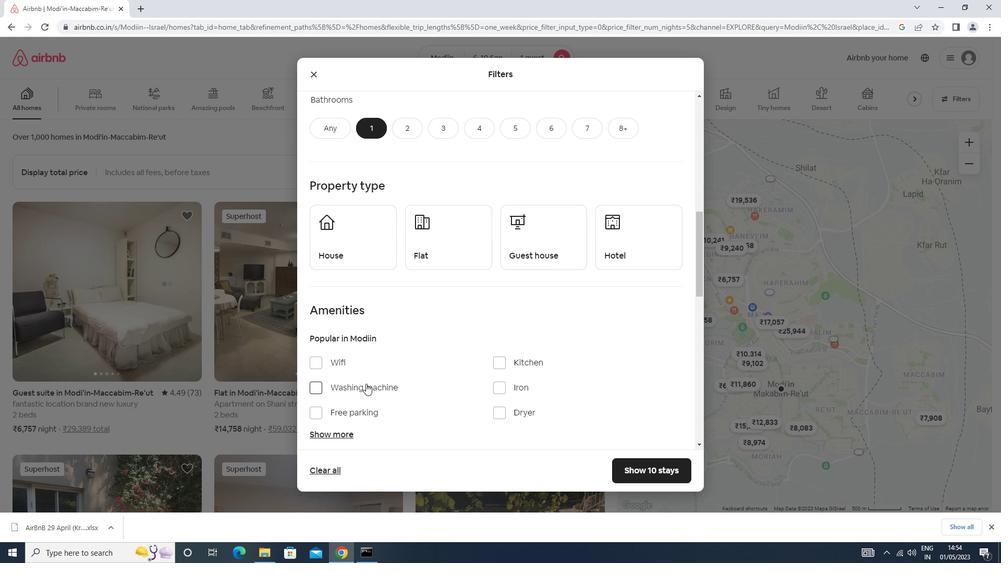 
Action: Mouse scrolled (366, 383) with delta (0, 0)
Screenshot: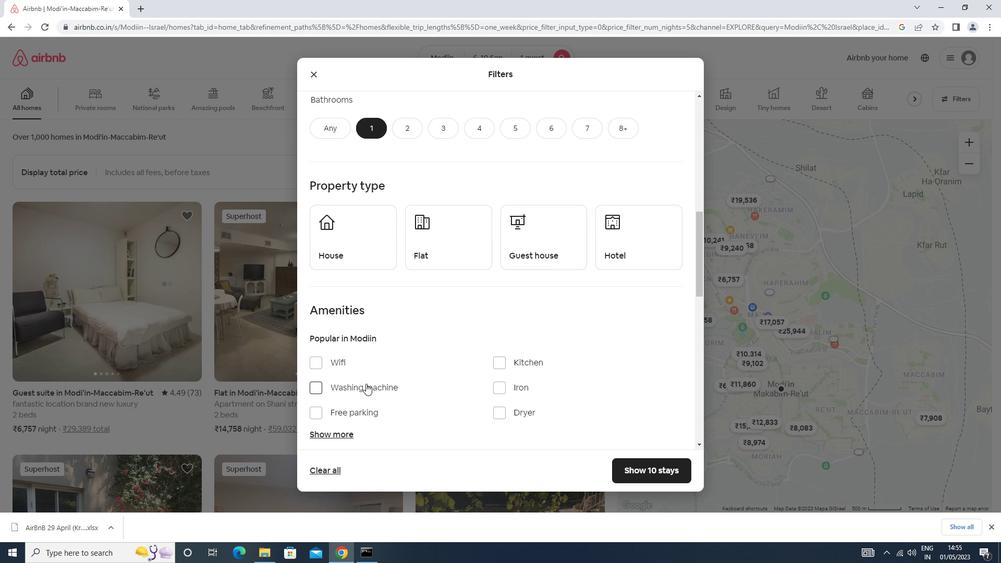 
Action: Mouse scrolled (366, 383) with delta (0, 0)
Screenshot: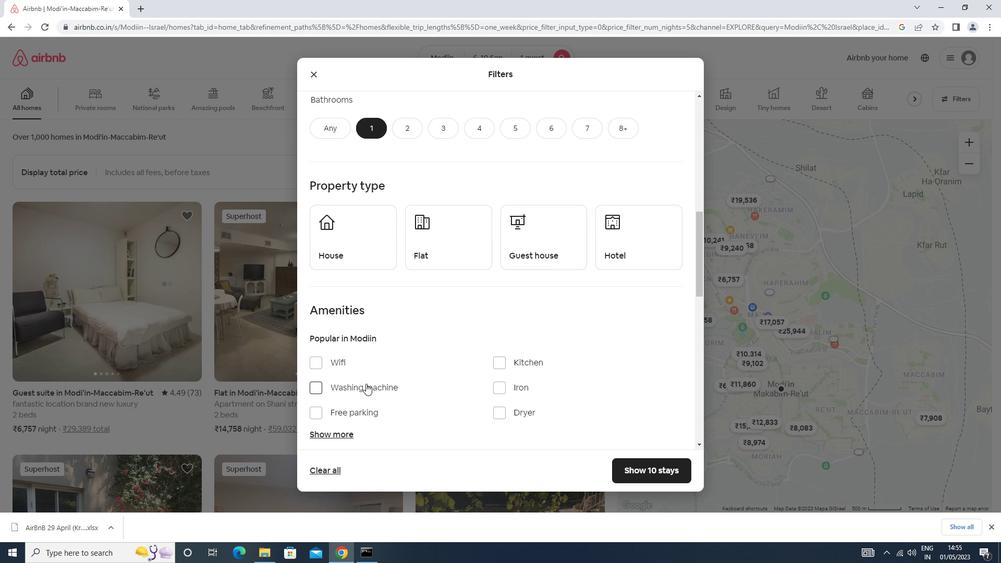 
Action: Mouse scrolled (366, 383) with delta (0, 0)
Screenshot: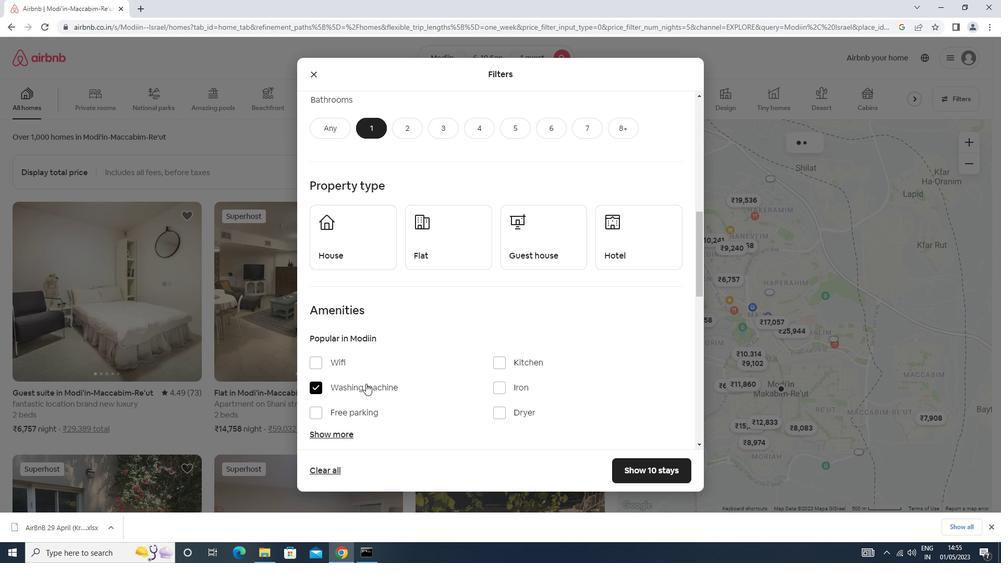 
Action: Mouse scrolled (366, 383) with delta (0, 0)
Screenshot: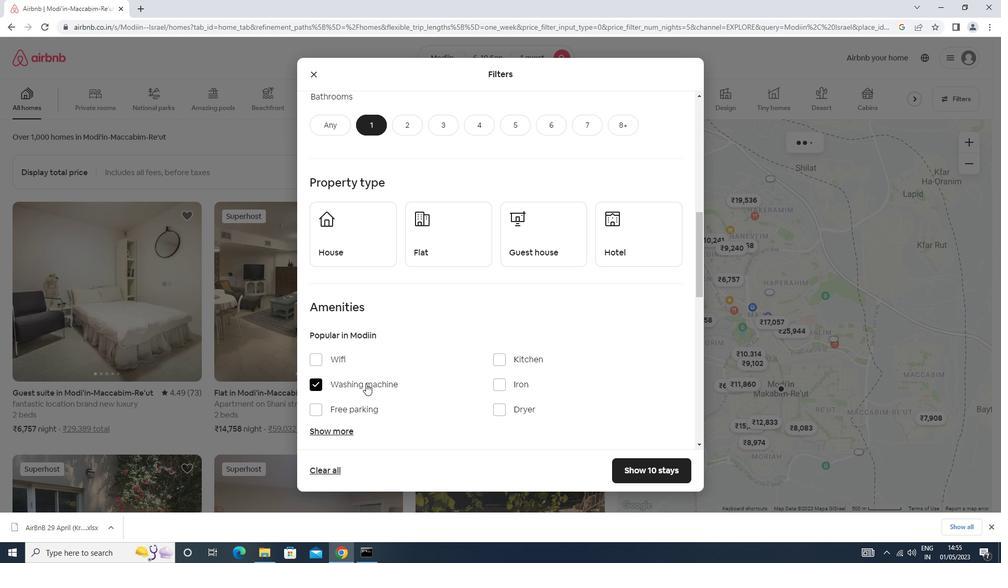 
Action: Mouse scrolled (366, 383) with delta (0, 0)
Screenshot: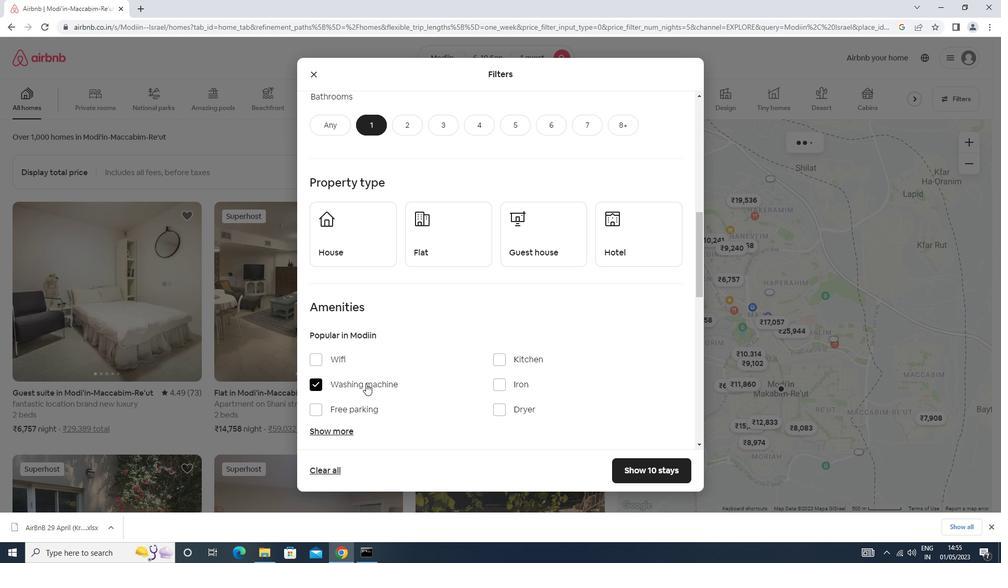 
Action: Mouse scrolled (366, 383) with delta (0, 0)
Screenshot: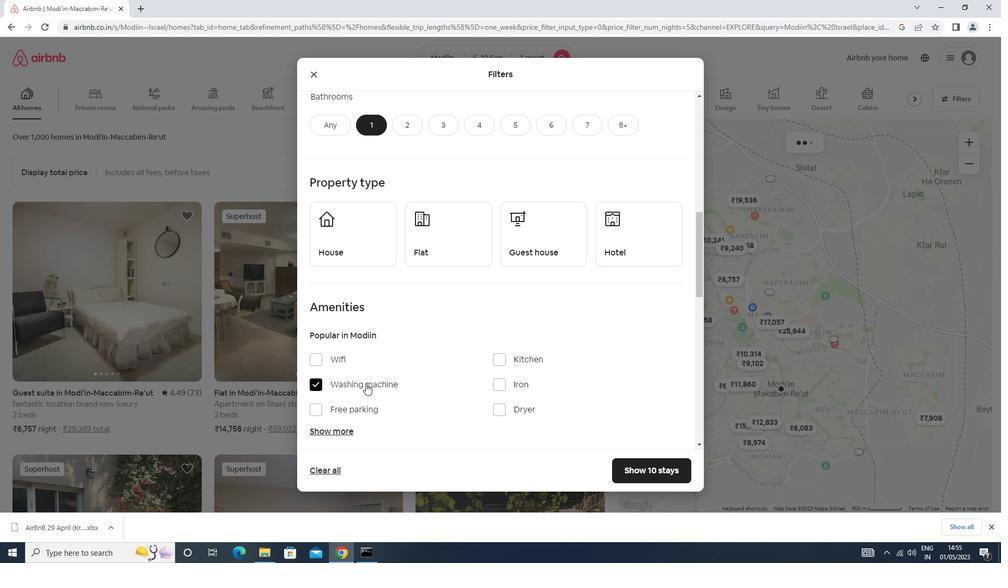 
Action: Mouse moved to (654, 188)
Screenshot: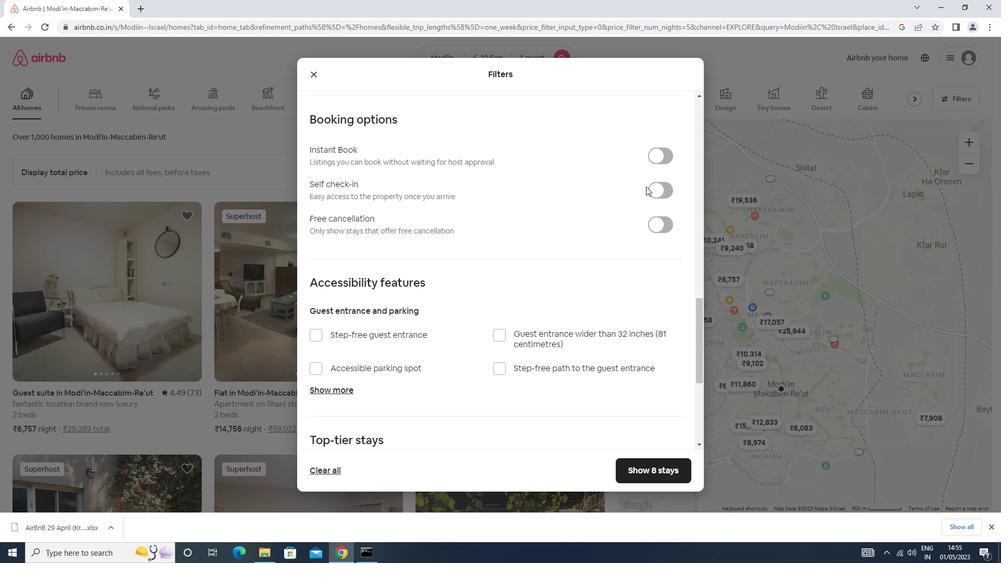 
Action: Mouse pressed left at (654, 188)
Screenshot: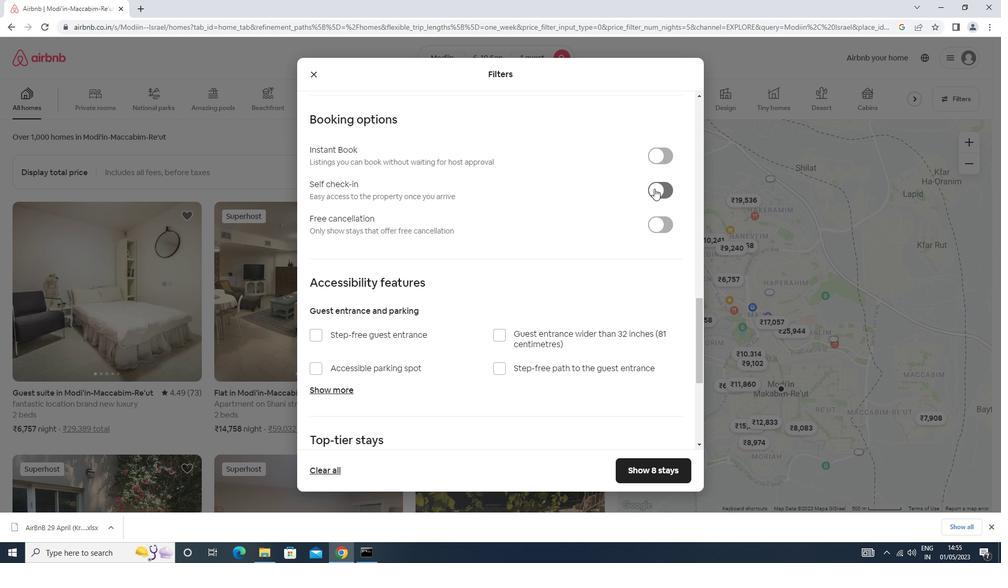 
Action: Mouse moved to (652, 188)
Screenshot: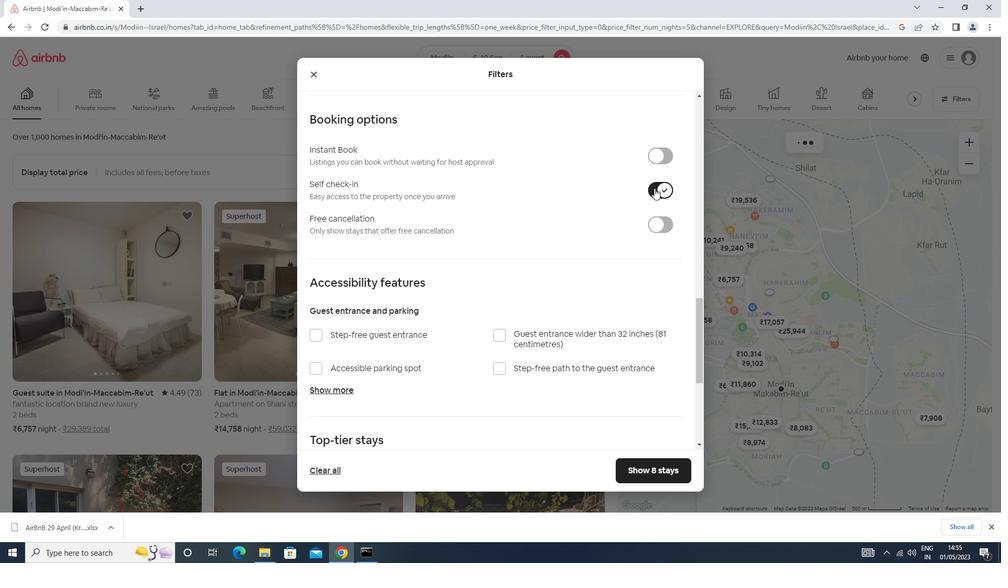 
Action: Mouse scrolled (652, 187) with delta (0, 0)
Screenshot: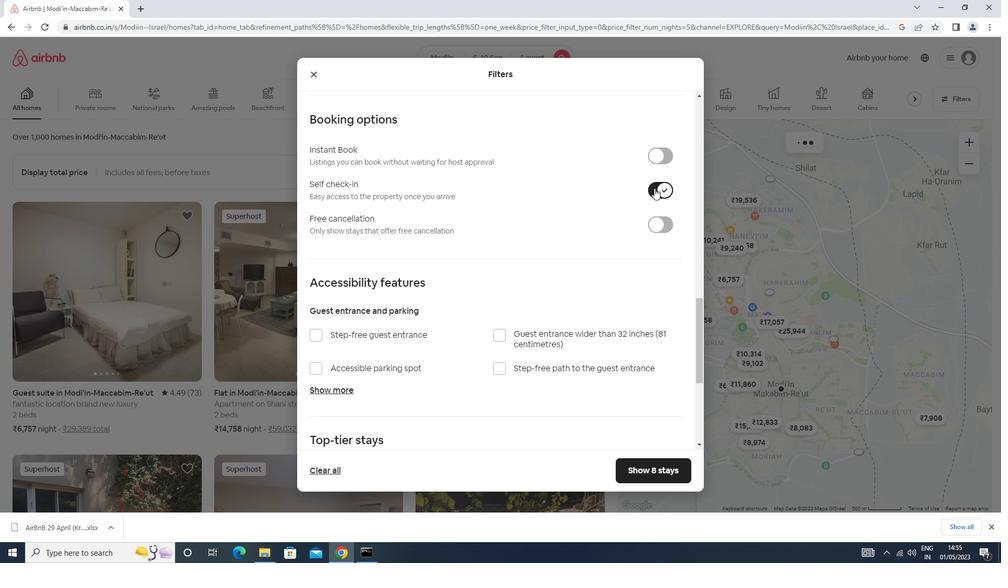 
Action: Mouse moved to (650, 189)
Screenshot: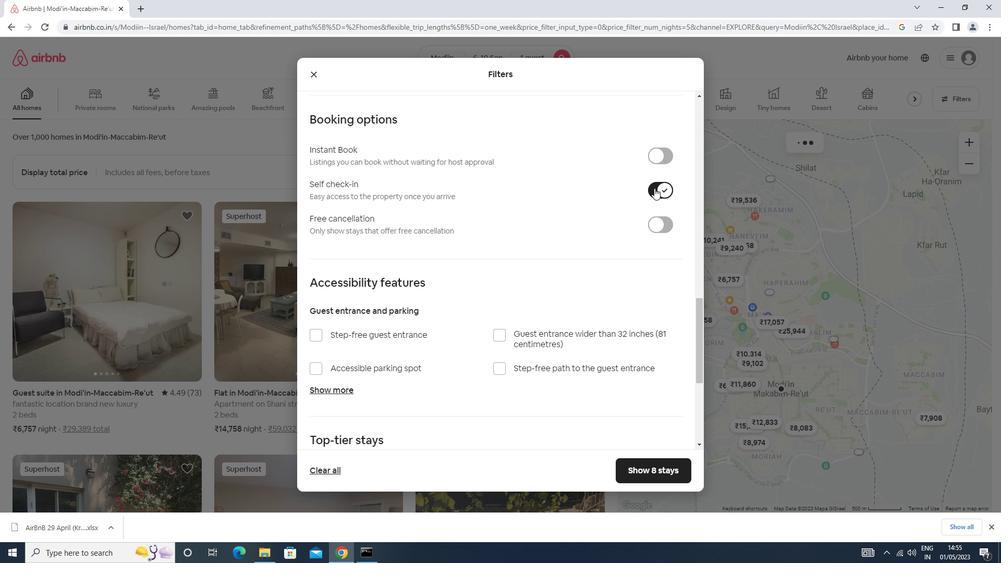 
Action: Mouse scrolled (650, 188) with delta (0, 0)
Screenshot: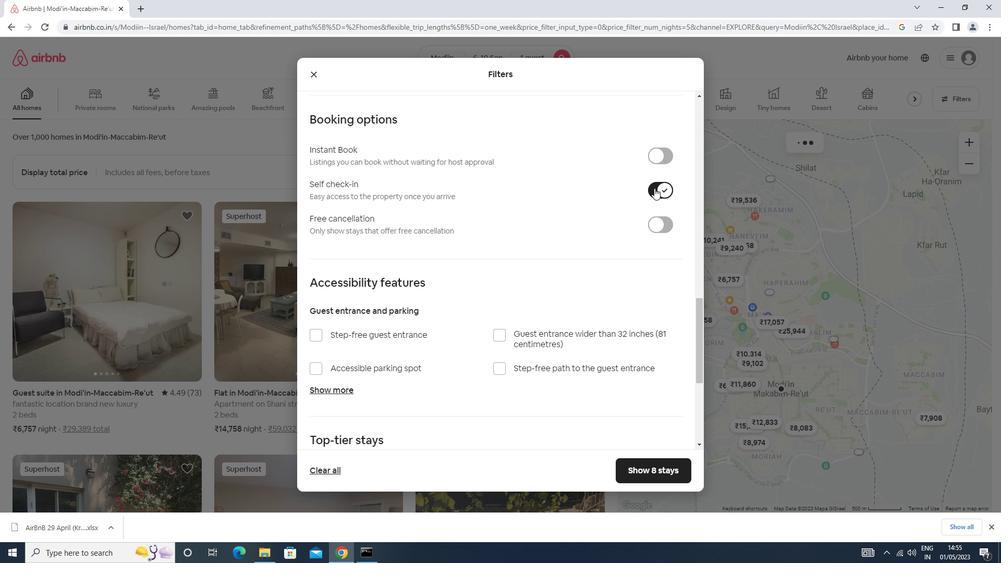
Action: Mouse moved to (650, 189)
Screenshot: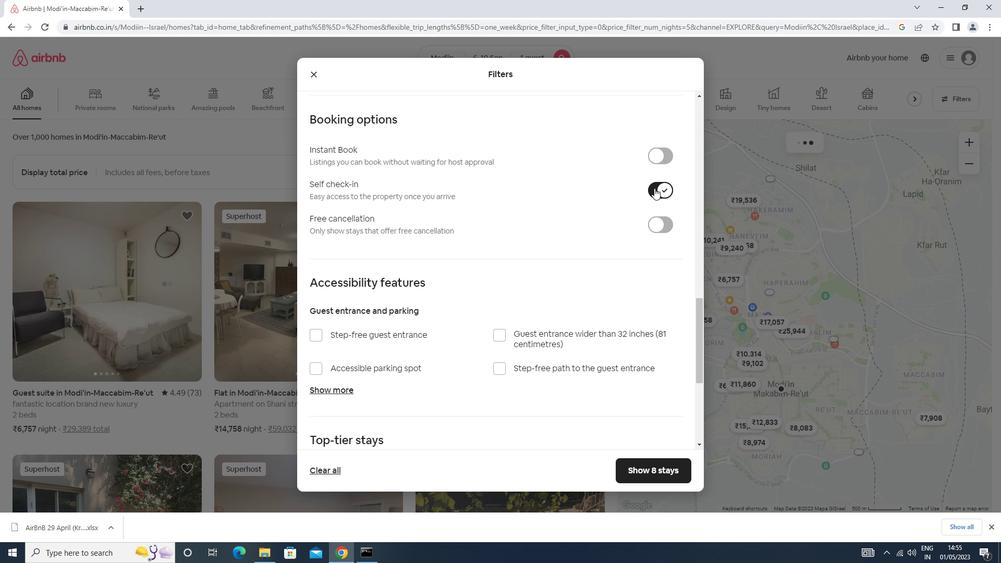 
Action: Mouse scrolled (650, 189) with delta (0, 0)
Screenshot: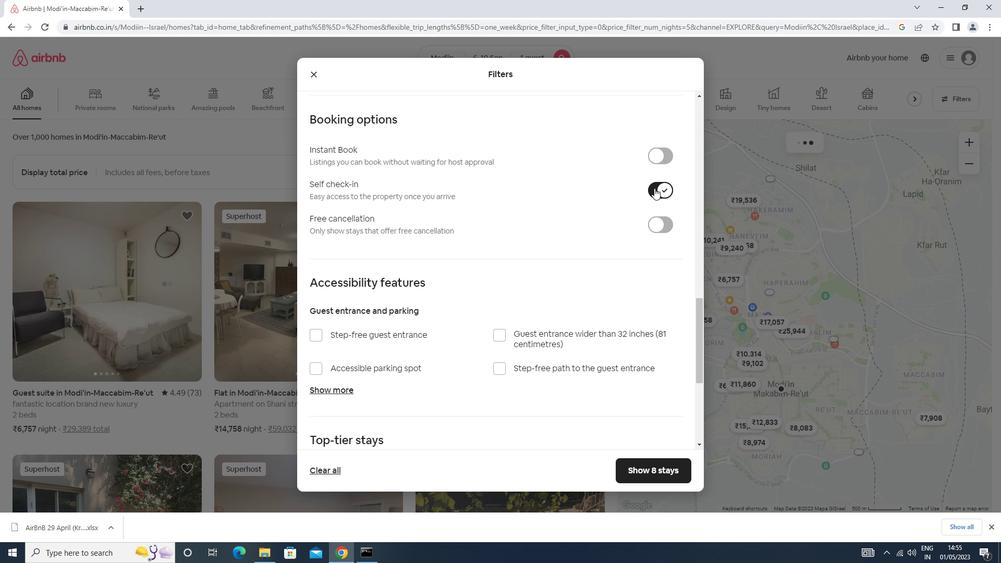 
Action: Mouse moved to (649, 189)
Screenshot: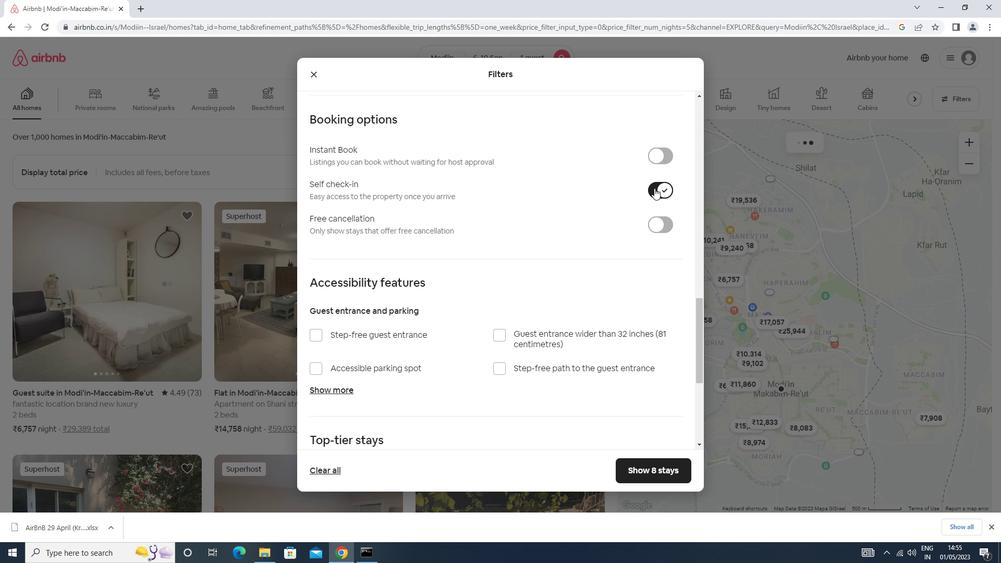 
Action: Mouse scrolled (649, 189) with delta (0, 0)
Screenshot: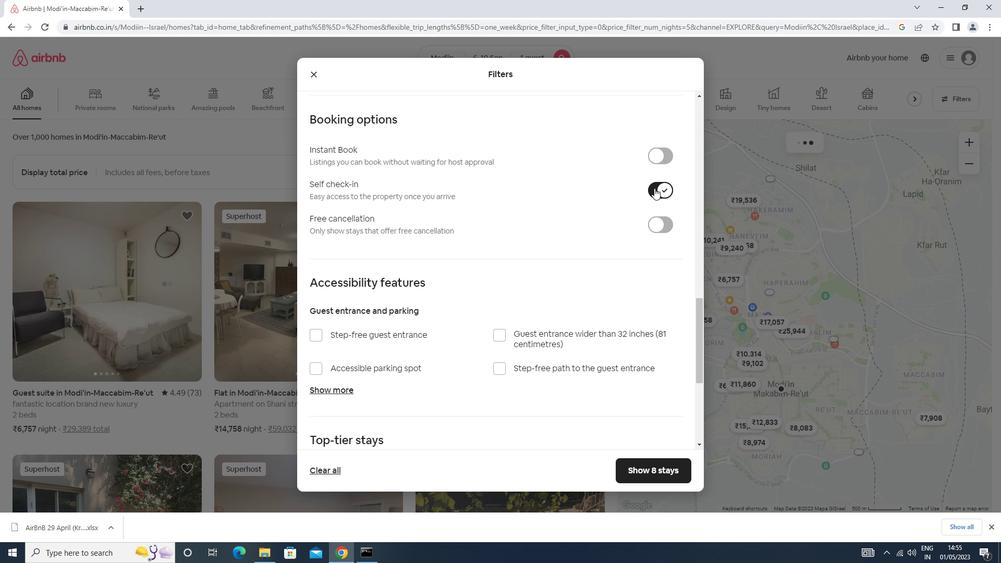 
Action: Mouse moved to (648, 190)
Screenshot: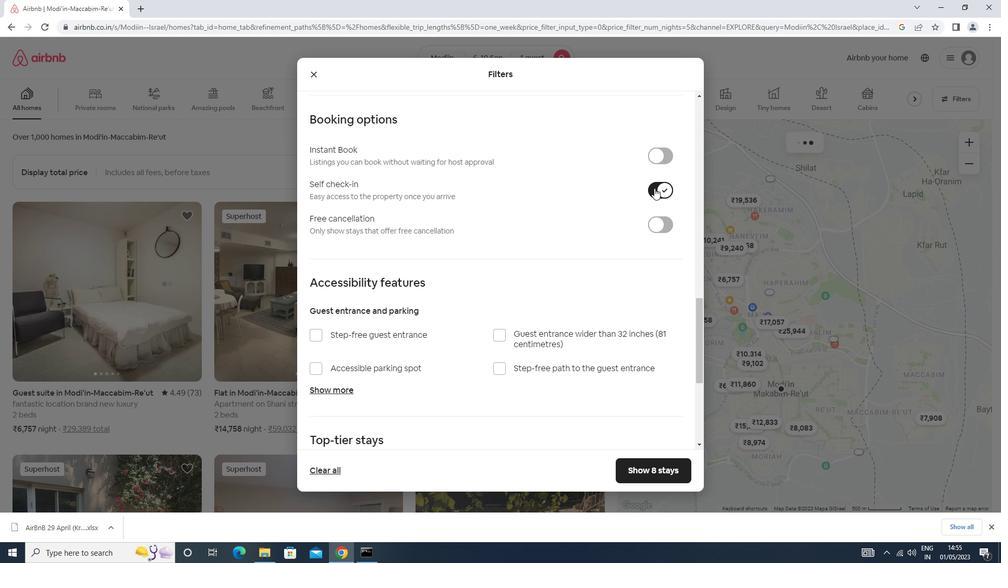
Action: Mouse scrolled (648, 190) with delta (0, 0)
Screenshot: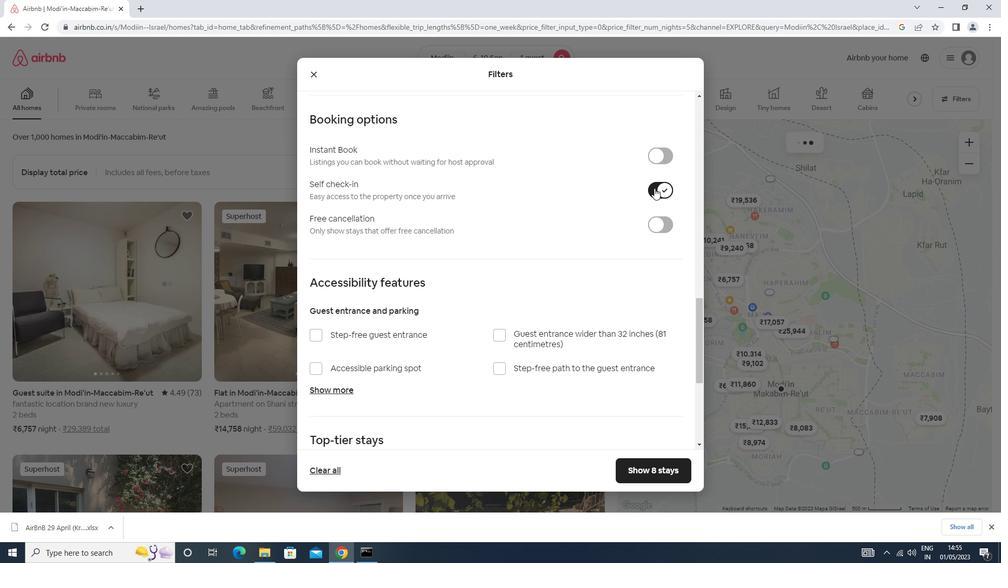 
Action: Mouse moved to (648, 191)
Screenshot: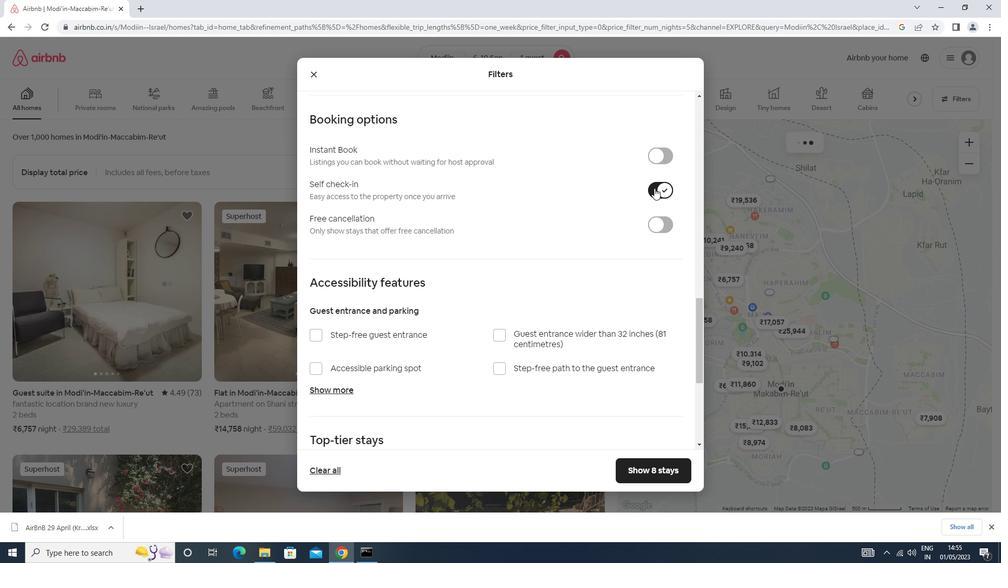 
Action: Mouse scrolled (648, 190) with delta (0, 0)
Screenshot: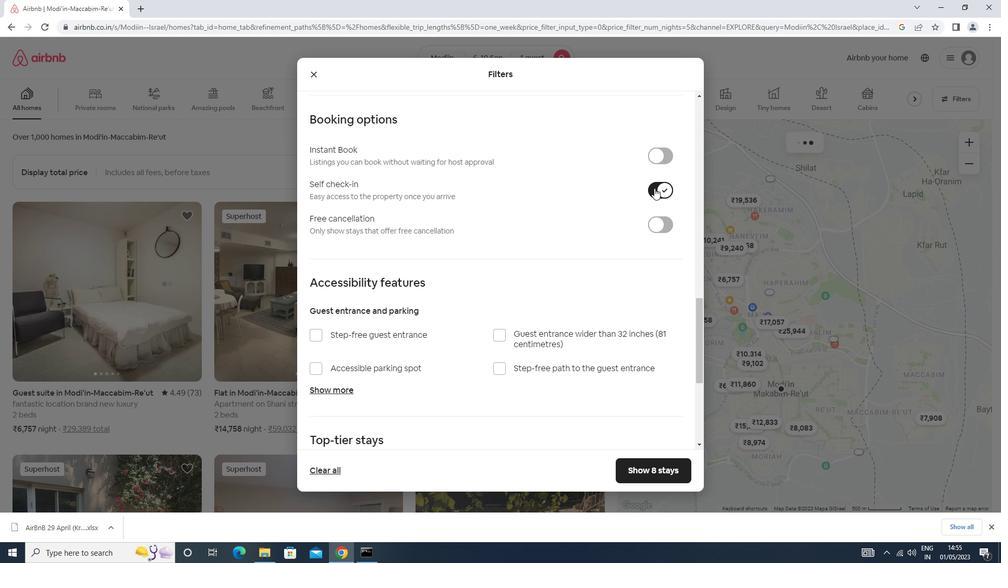 
Action: Mouse moved to (648, 191)
Screenshot: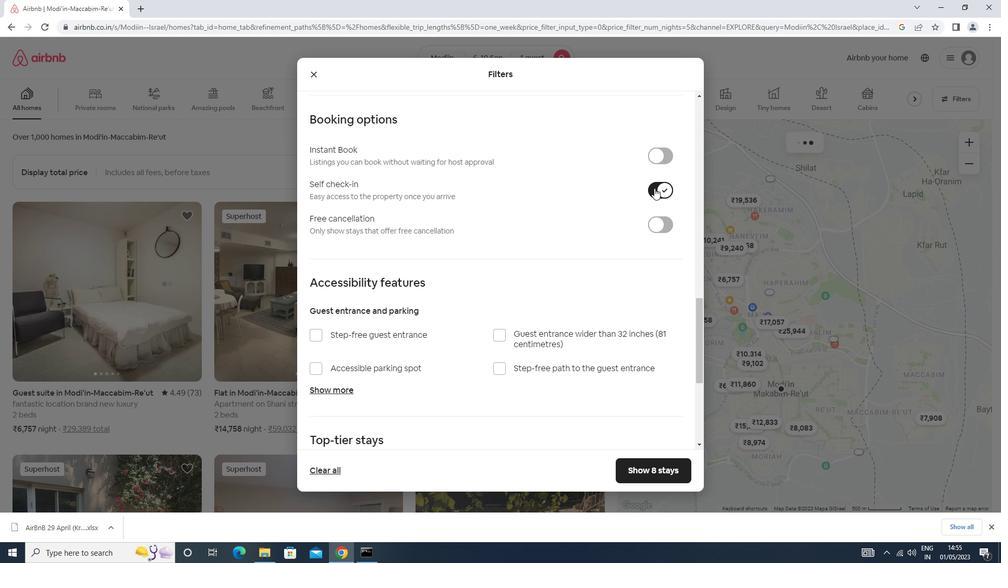 
Action: Mouse scrolled (648, 191) with delta (0, 0)
Screenshot: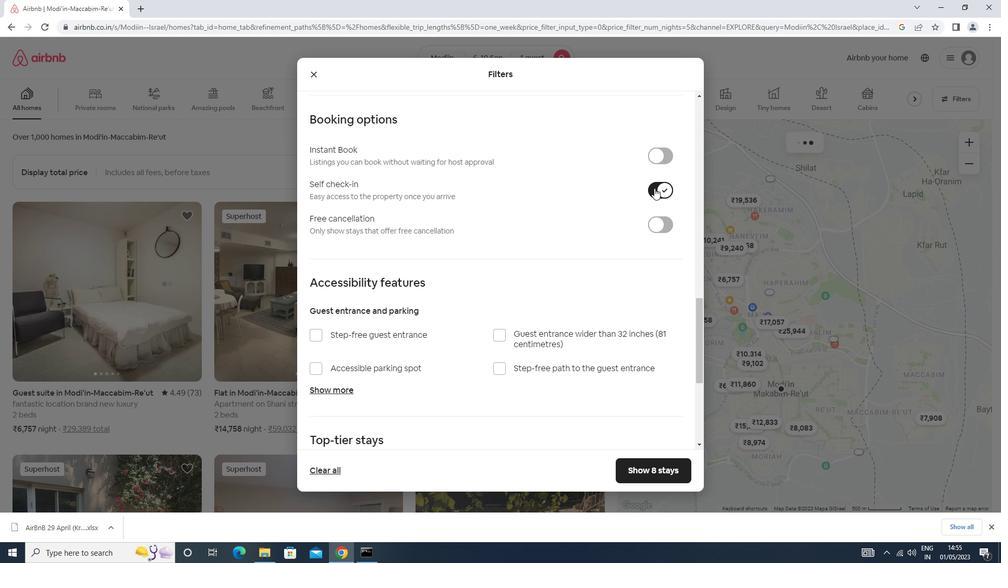 
Action: Mouse moved to (344, 375)
Screenshot: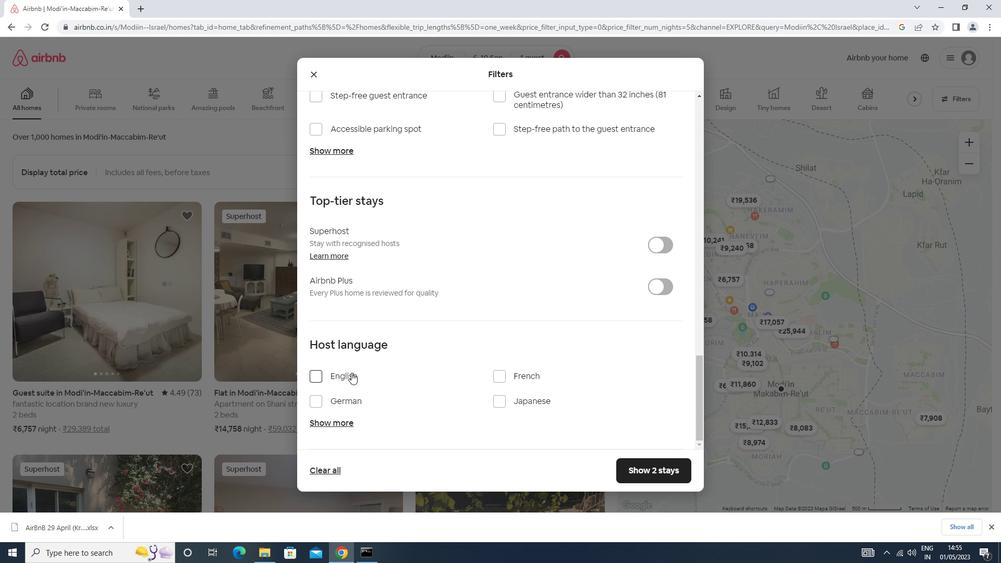 
Action: Mouse pressed left at (344, 375)
Screenshot: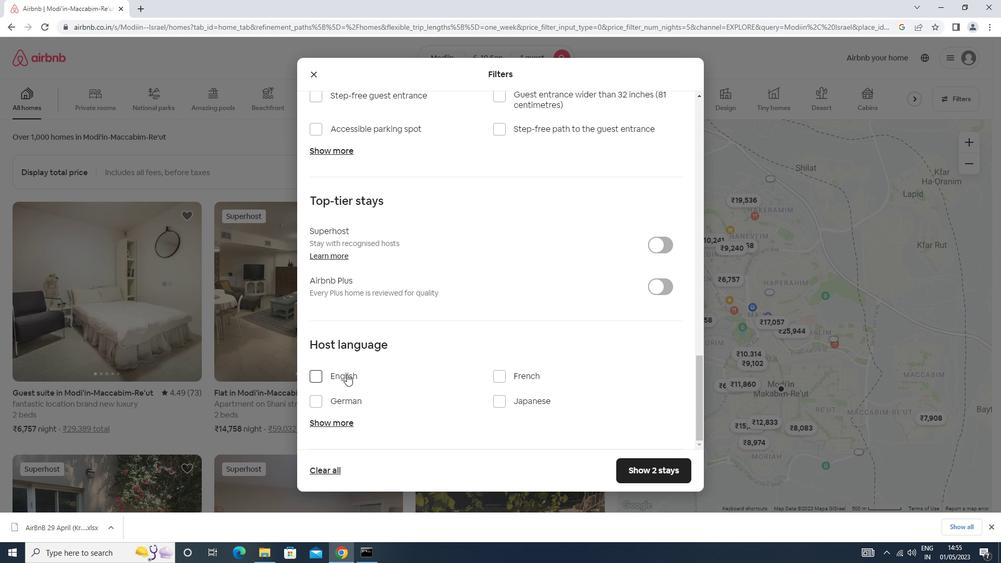 
Action: Mouse moved to (664, 473)
Screenshot: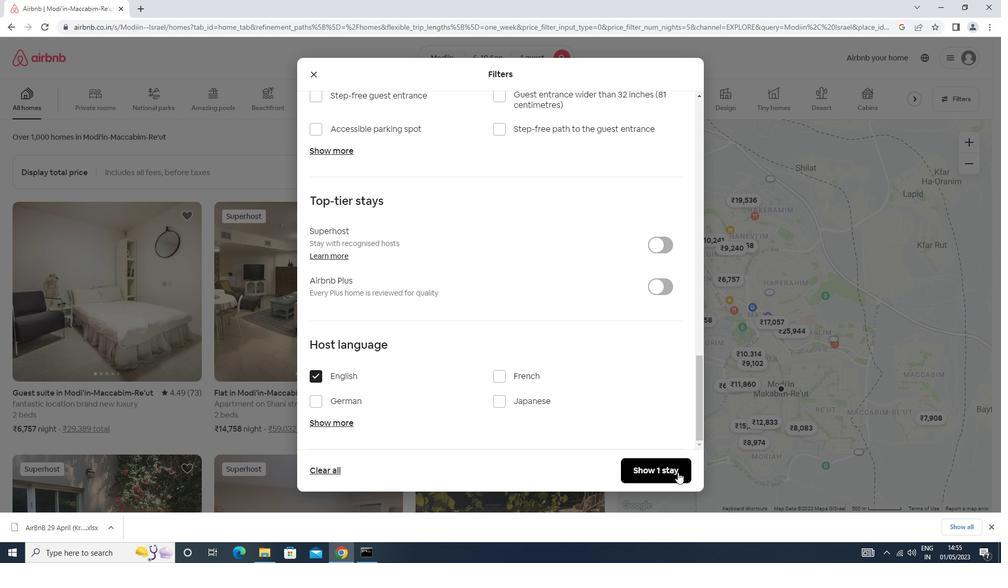 
Action: Mouse pressed left at (664, 473)
Screenshot: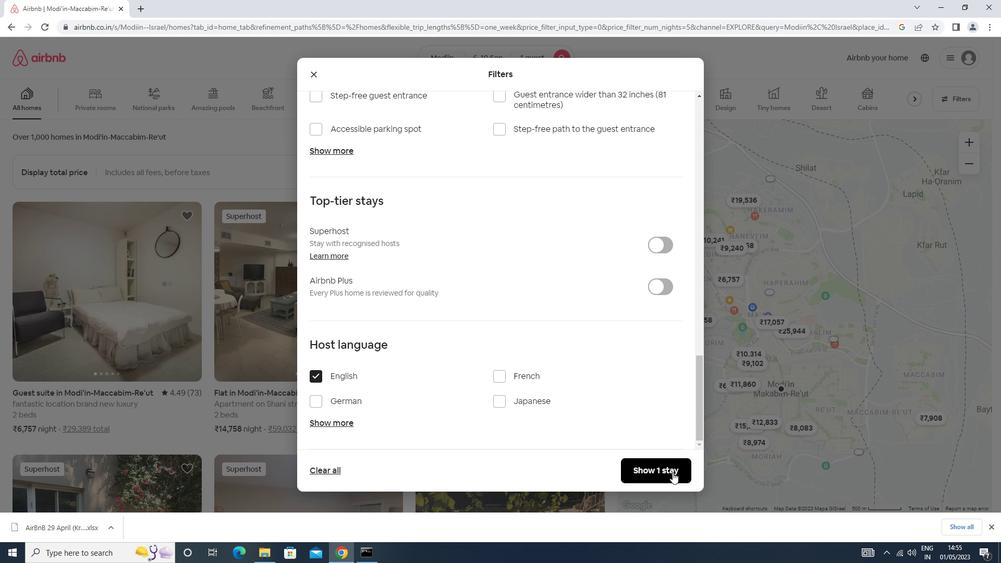 
